 Task: Create a calendar event titled 'Personal project or hubby' on Tuesday, 16 May, from 3:00 PM to 4:00 PM, and add Google Meet conferencing. Then, create a new calendar.
Action: Mouse moved to (68, 96)
Screenshot: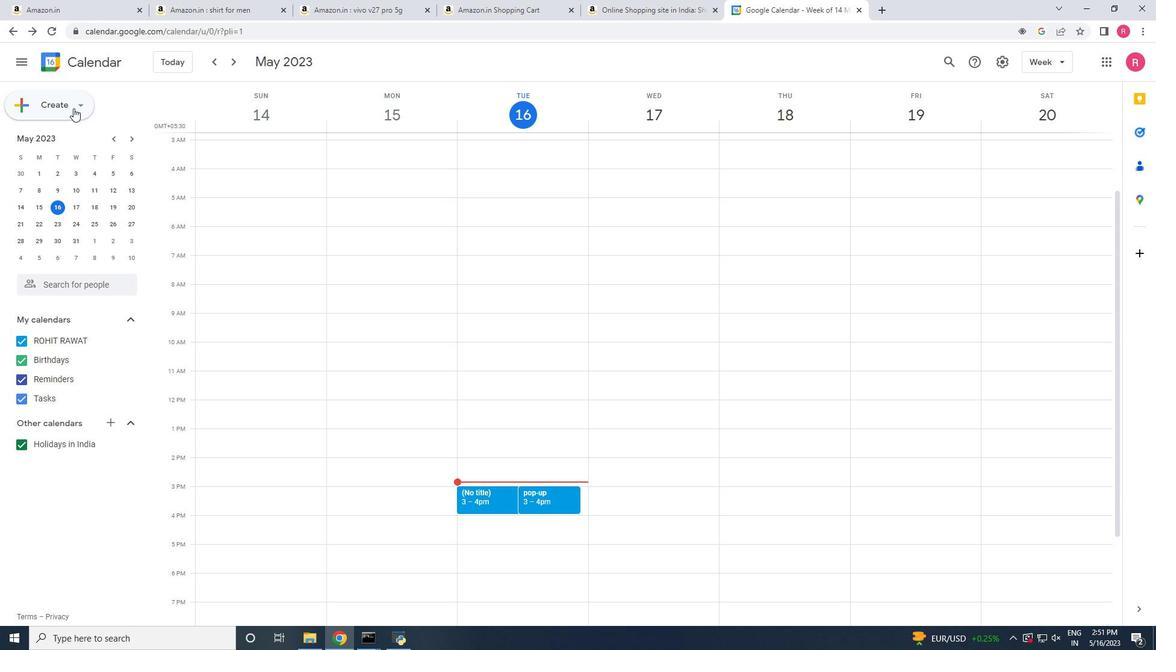 
Action: Mouse pressed left at (68, 96)
Screenshot: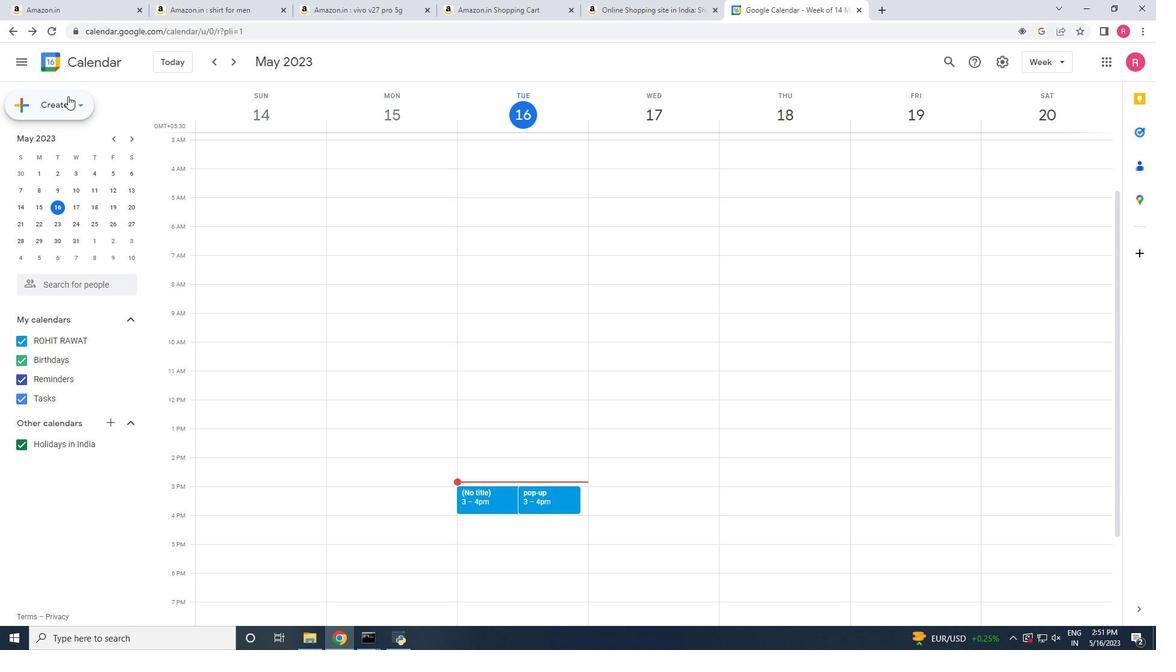
Action: Mouse moved to (80, 137)
Screenshot: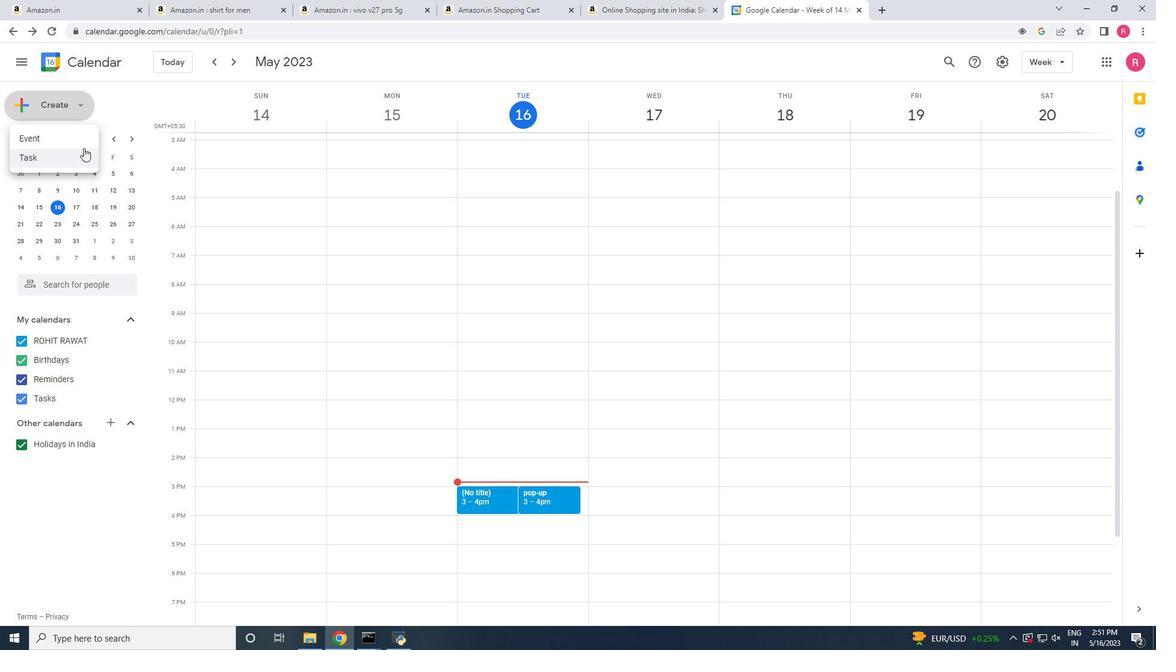 
Action: Mouse pressed left at (80, 137)
Screenshot: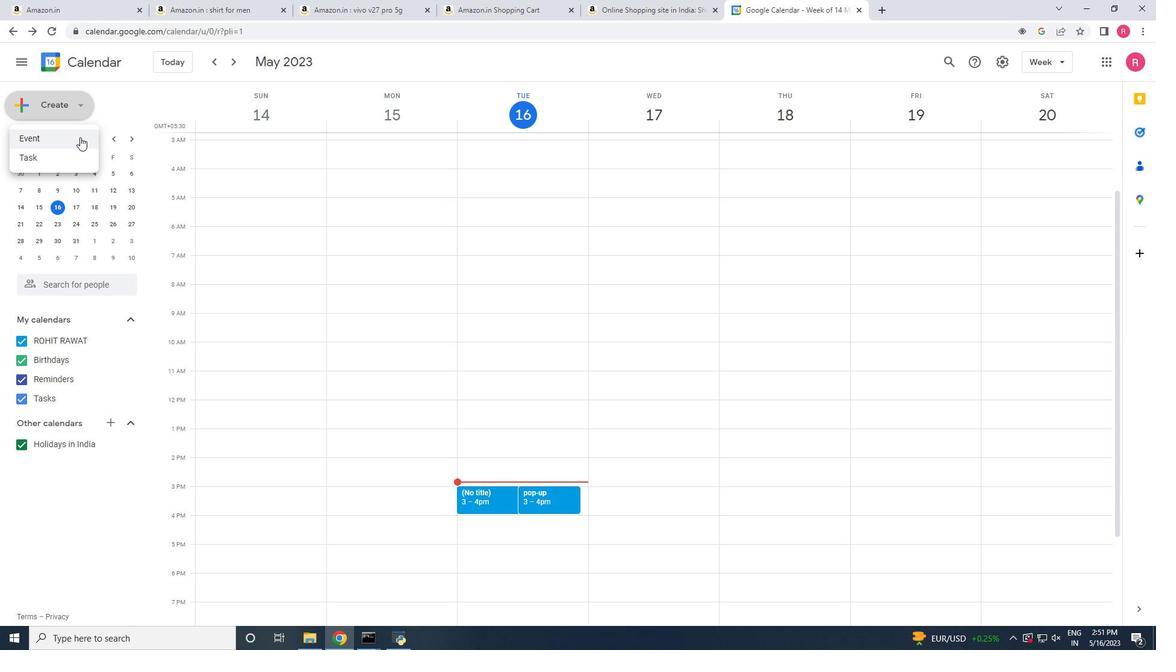 
Action: Mouse moved to (121, 423)
Screenshot: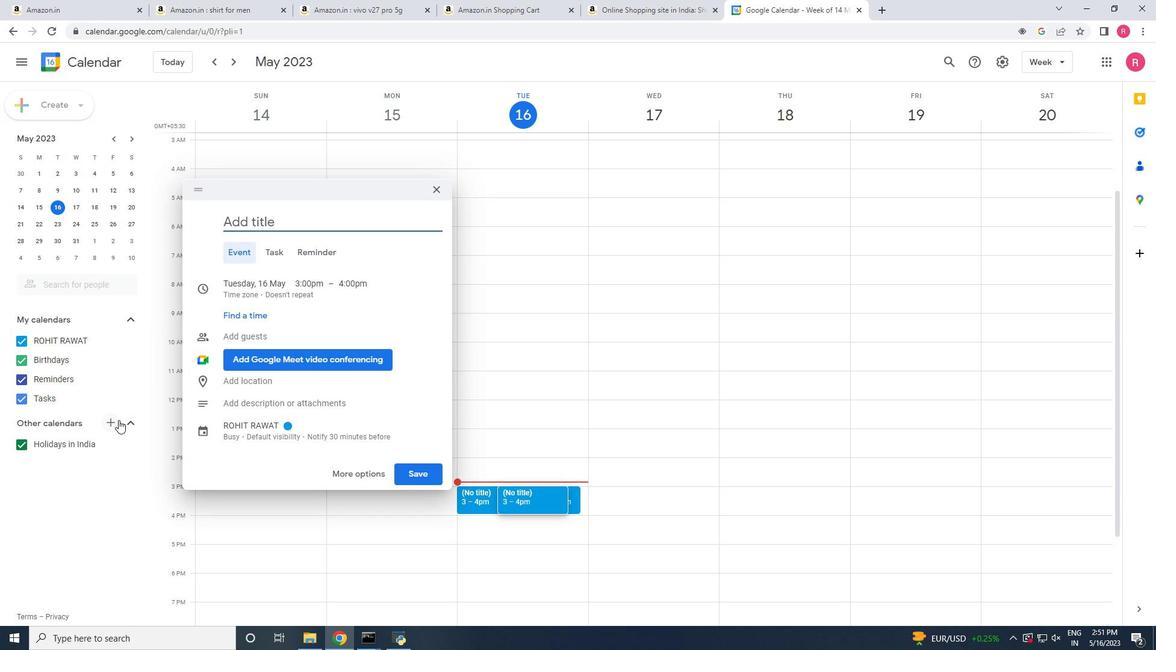 
Action: Mouse pressed left at (121, 423)
Screenshot: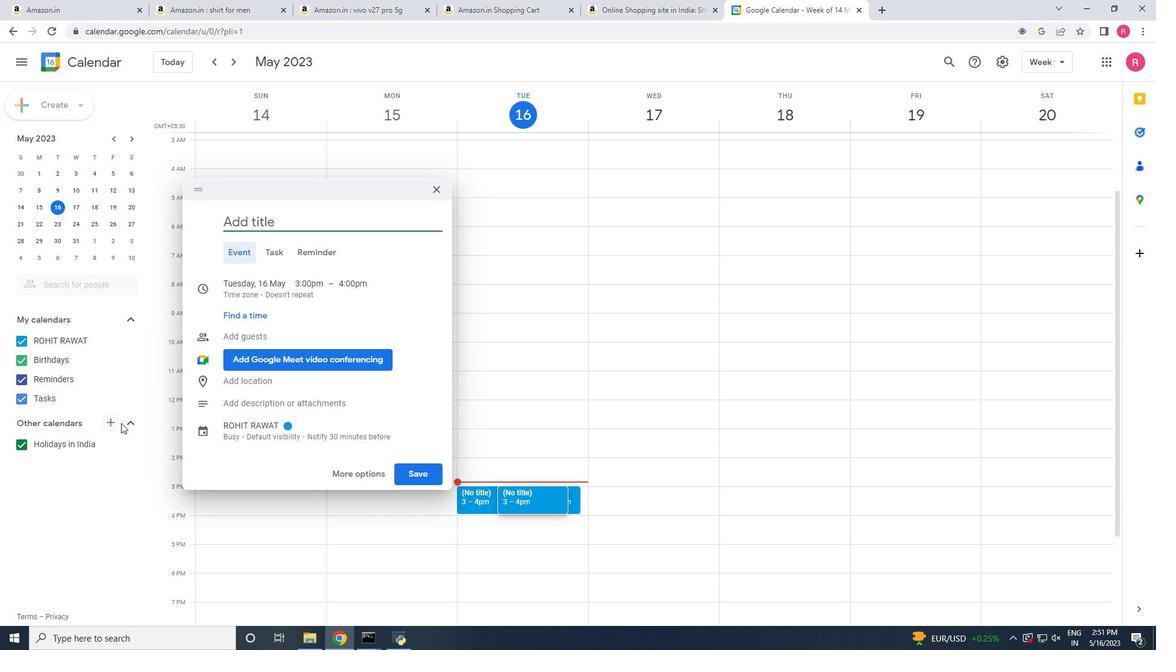 
Action: Mouse moved to (130, 419)
Screenshot: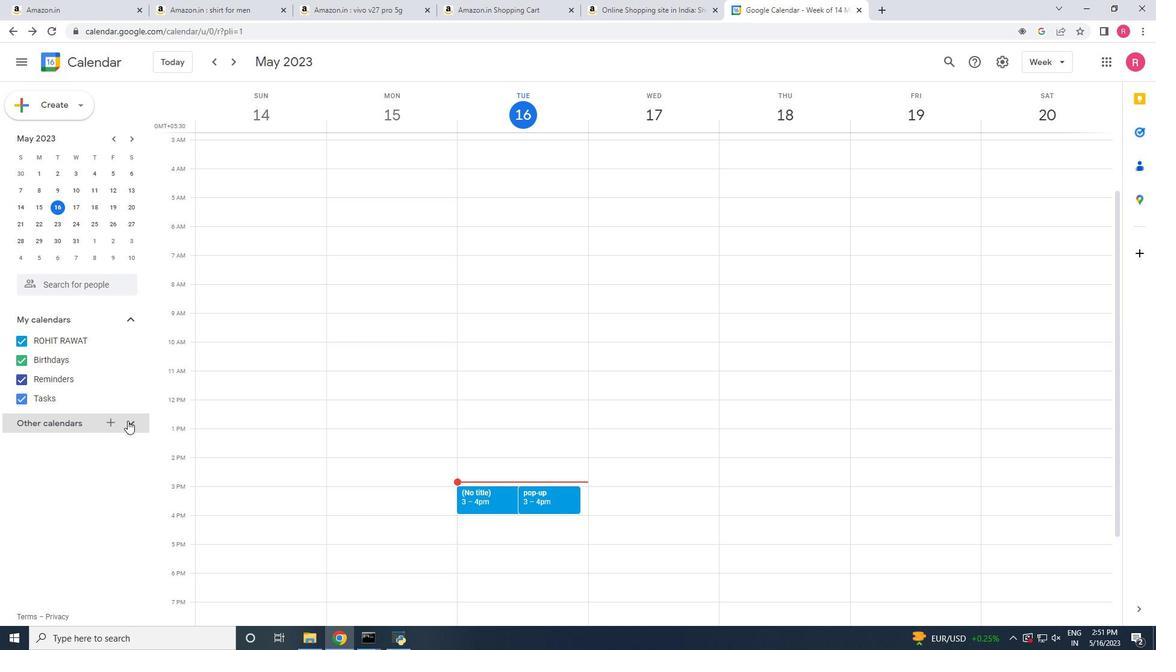 
Action: Mouse pressed left at (130, 419)
Screenshot: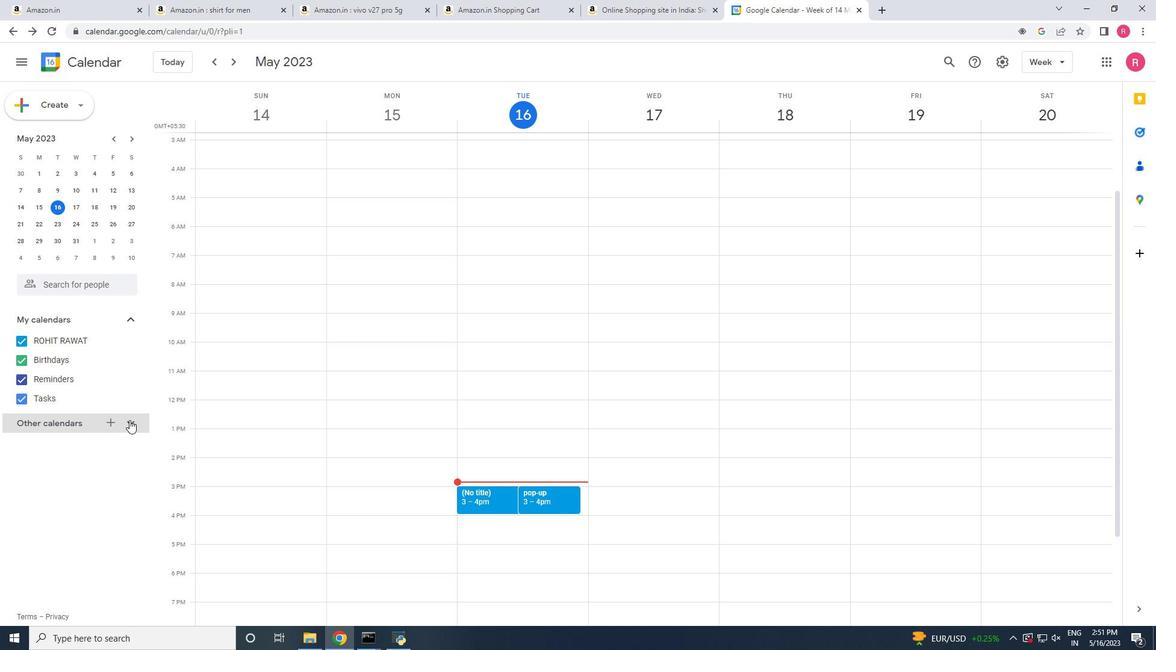 
Action: Mouse moved to (133, 428)
Screenshot: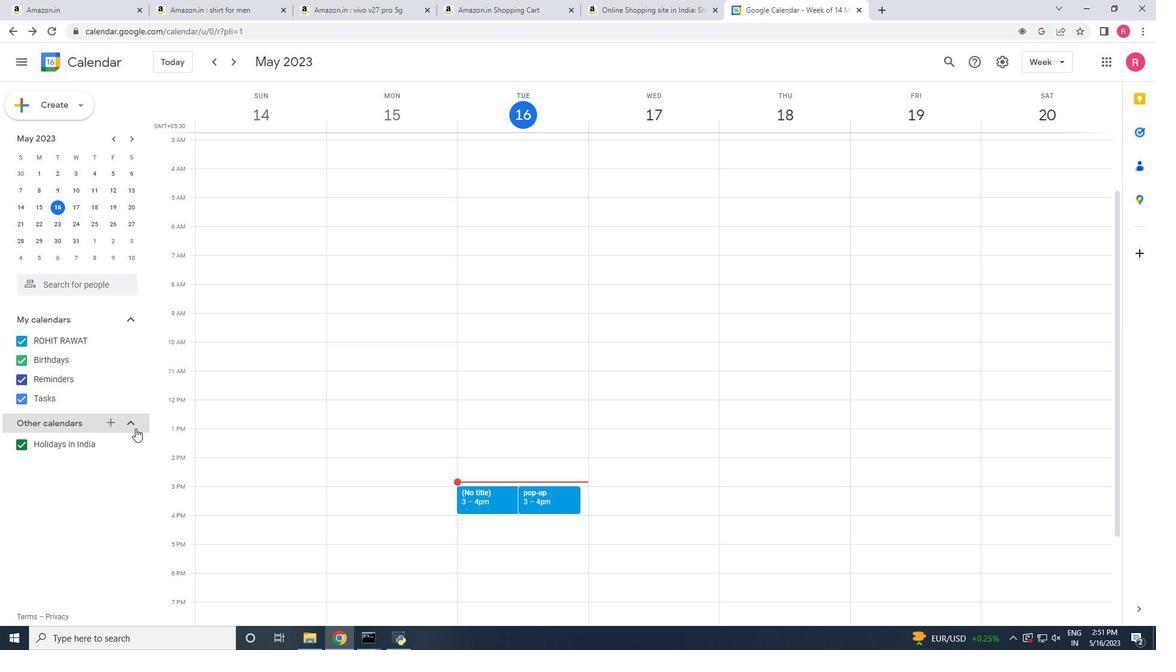 
Action: Mouse pressed left at (133, 428)
Screenshot: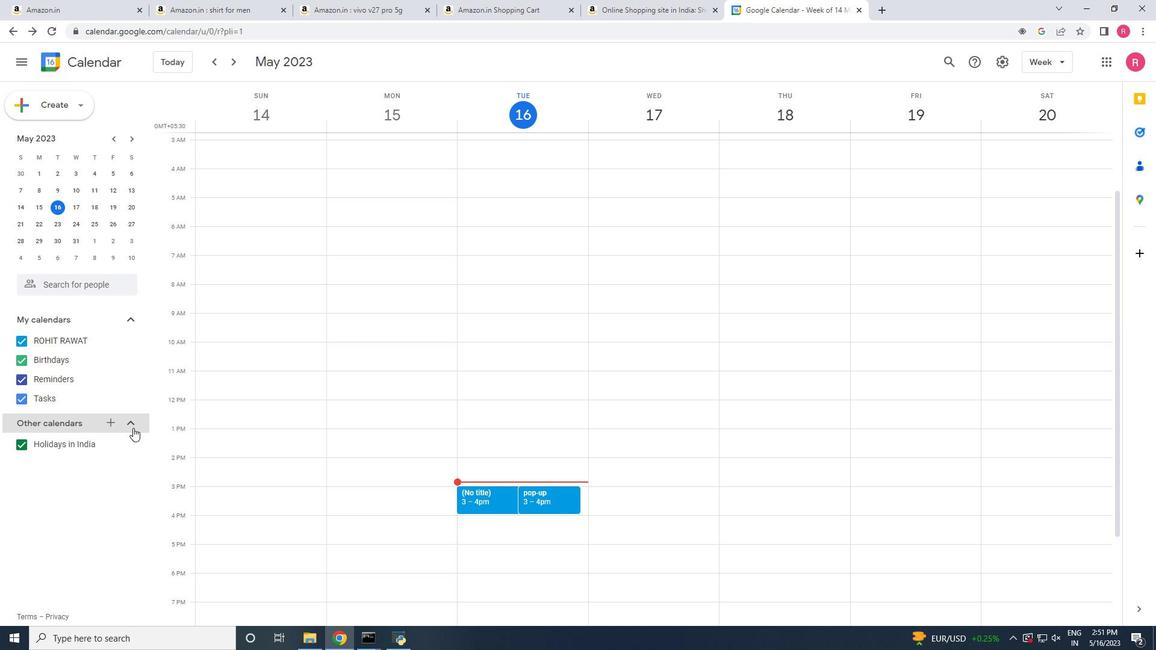 
Action: Mouse moved to (103, 421)
Screenshot: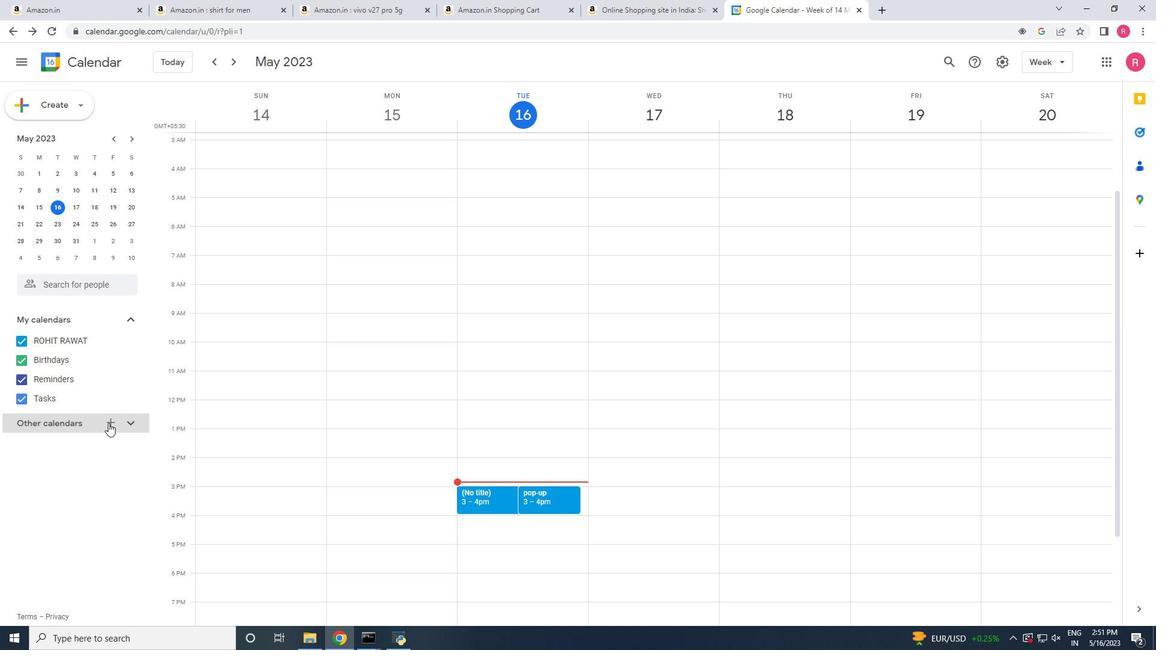 
Action: Mouse pressed left at (103, 421)
Screenshot: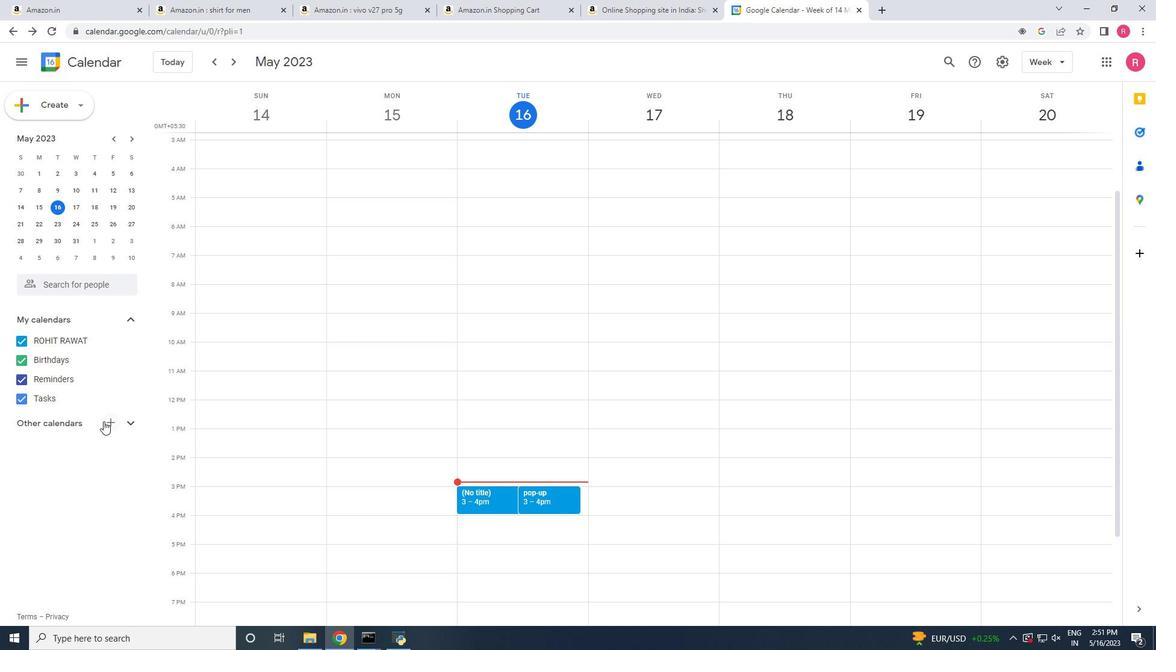 
Action: Mouse moved to (134, 450)
Screenshot: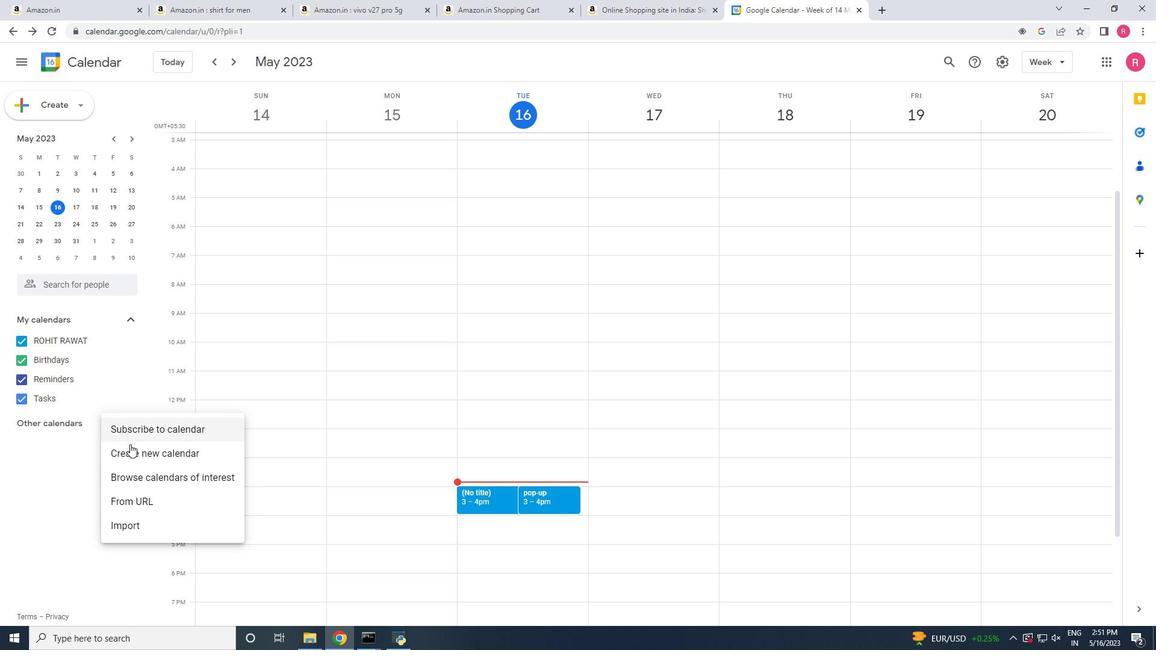 
Action: Mouse pressed left at (134, 450)
Screenshot: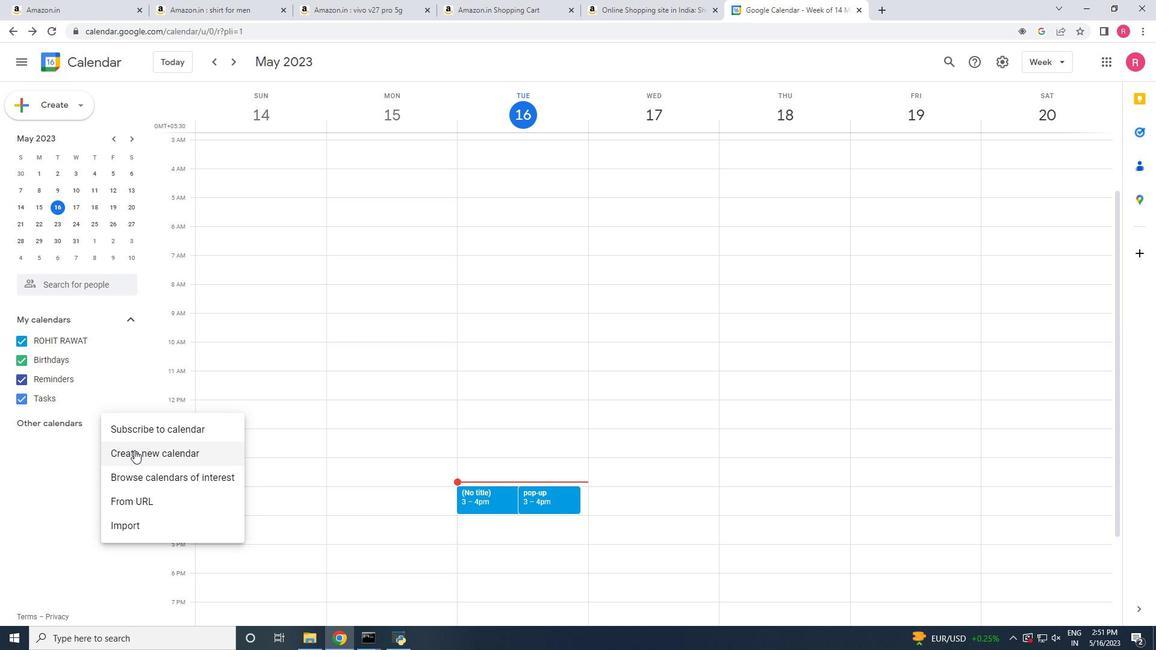 
Action: Mouse moved to (68, 64)
Screenshot: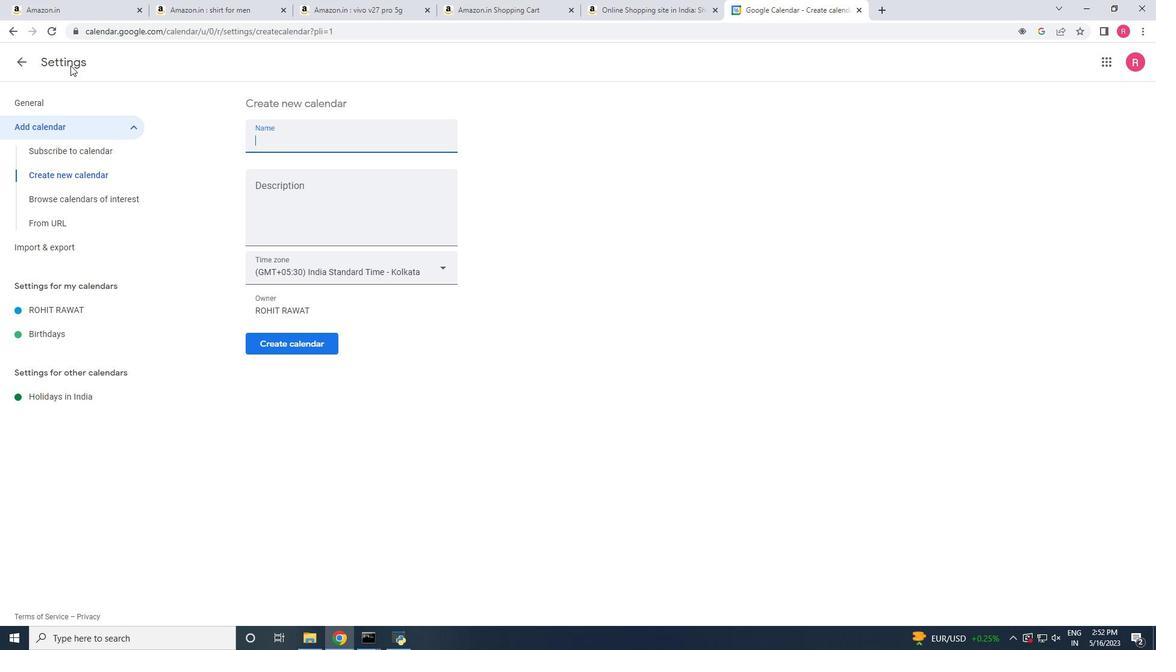 
Action: Mouse pressed left at (68, 64)
Screenshot: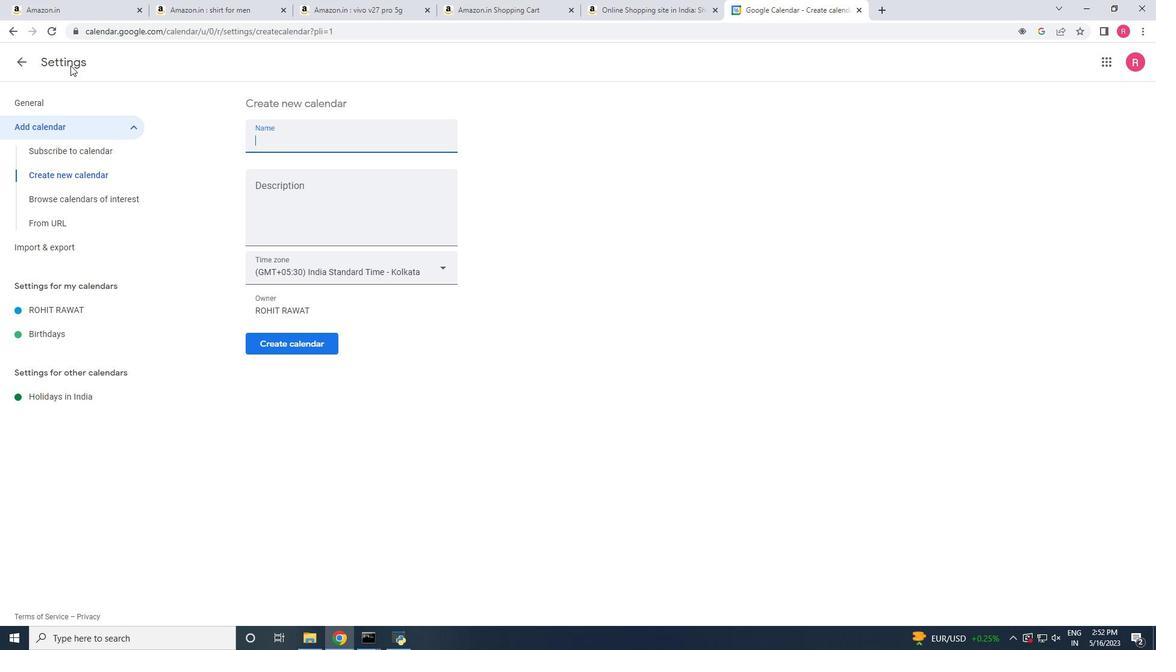 
Action: Mouse moved to (26, 64)
Screenshot: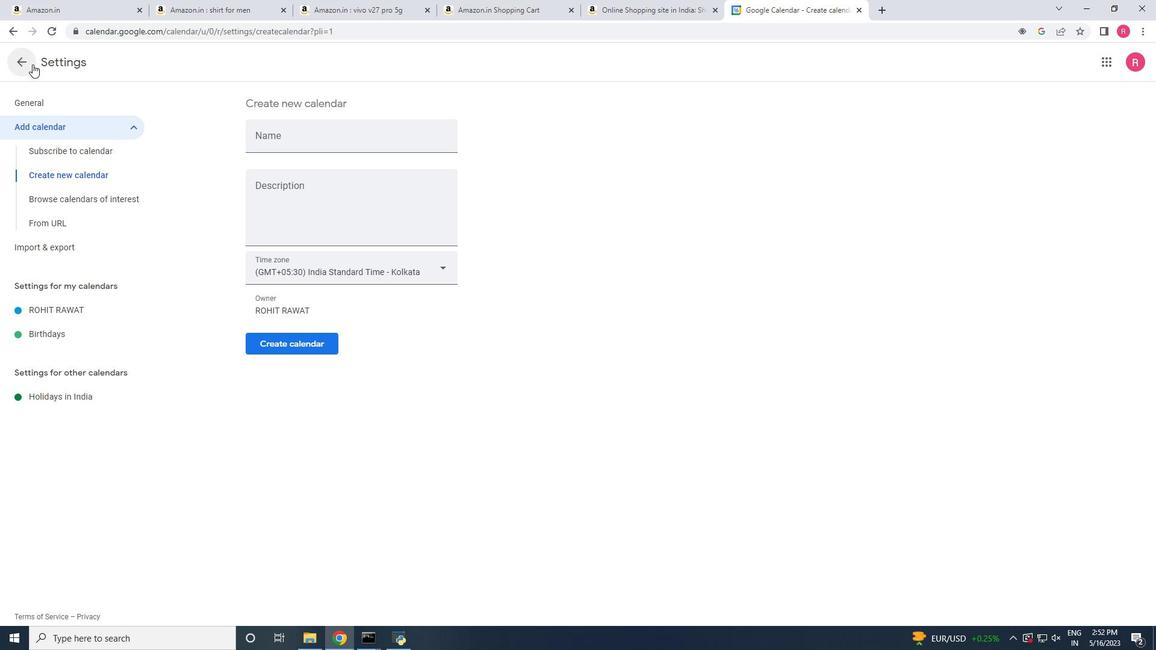 
Action: Mouse pressed left at (26, 64)
Screenshot: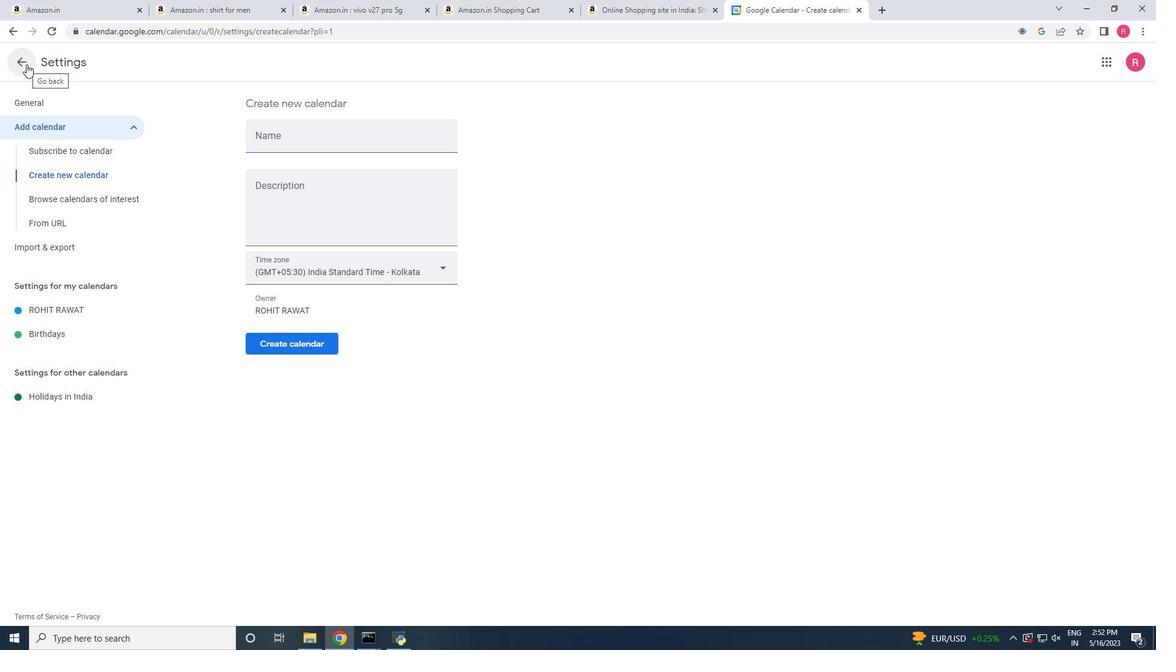 
Action: Mouse moved to (52, 104)
Screenshot: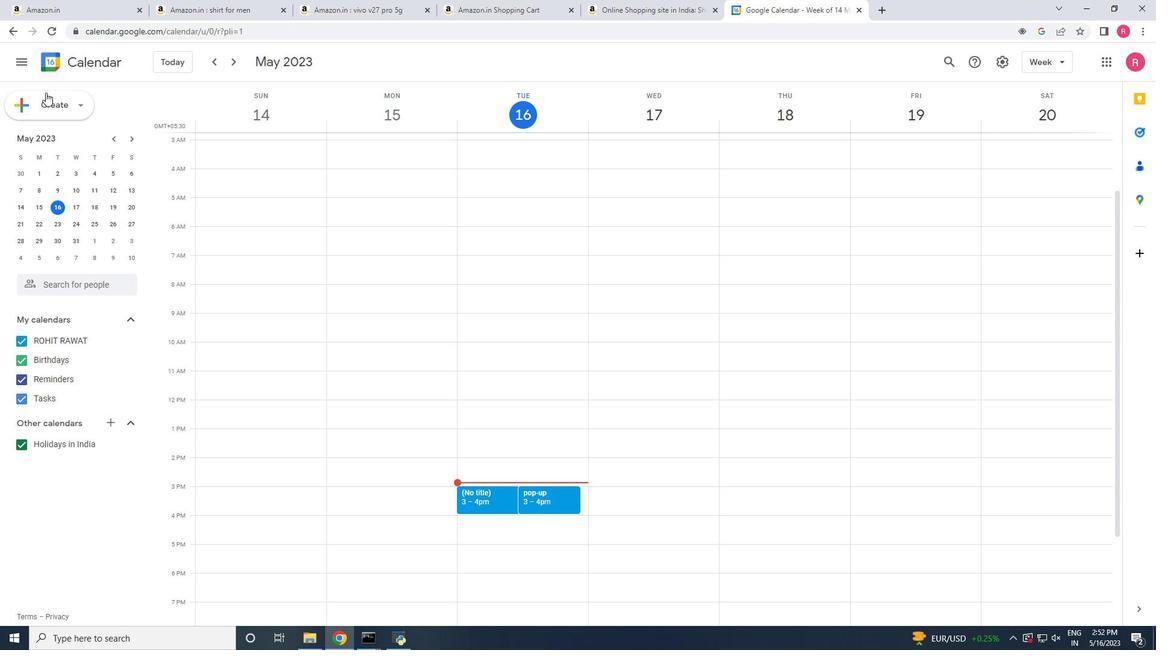
Action: Mouse pressed left at (52, 104)
Screenshot: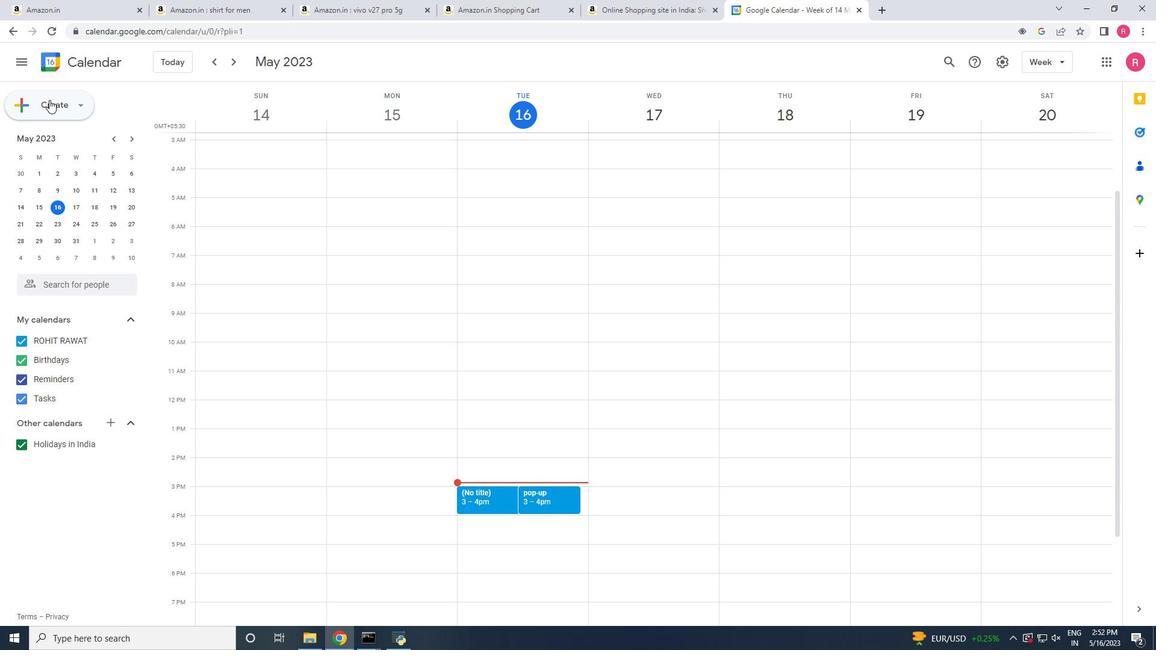 
Action: Mouse moved to (67, 143)
Screenshot: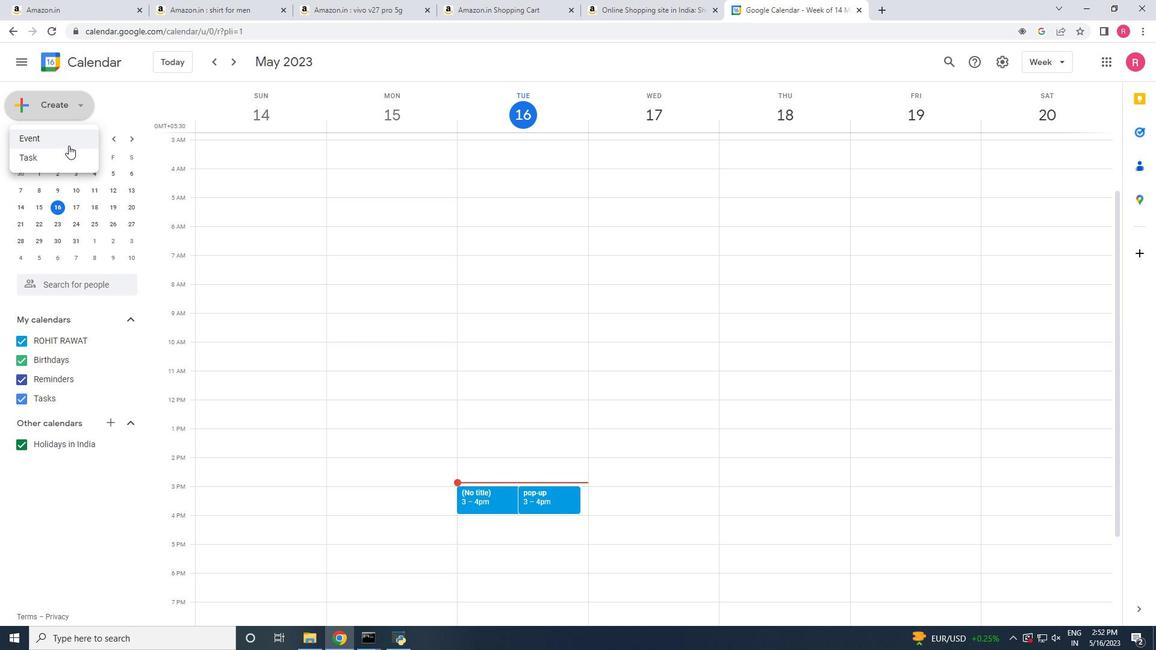 
Action: Mouse pressed left at (67, 143)
Screenshot: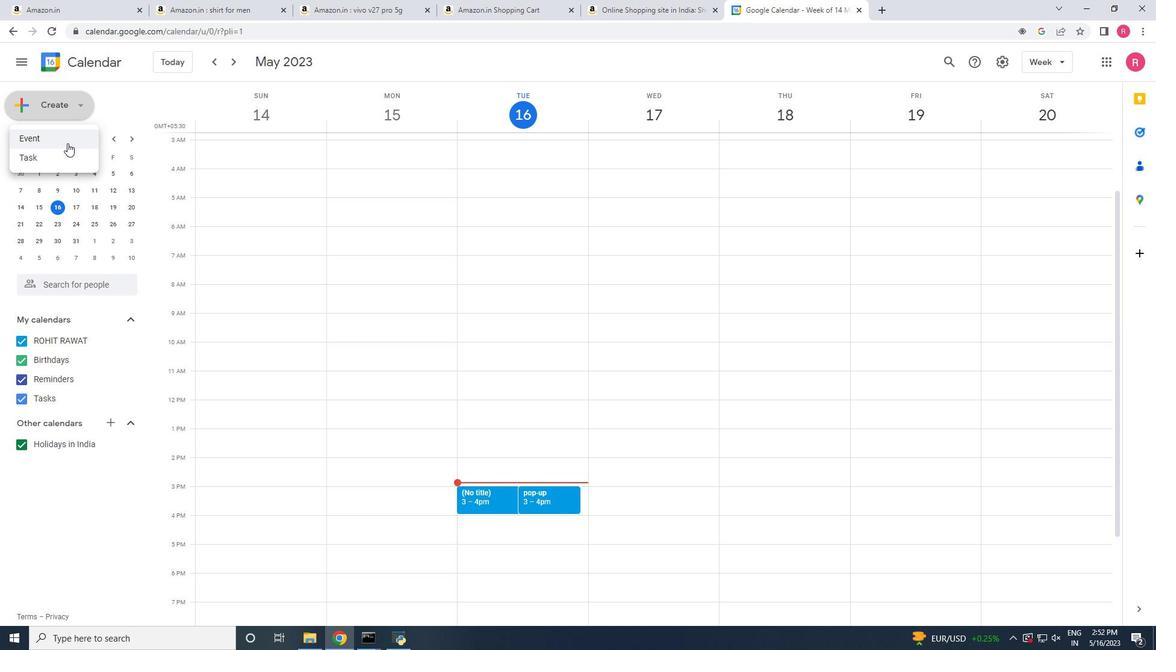 
Action: Mouse moved to (76, 148)
Screenshot: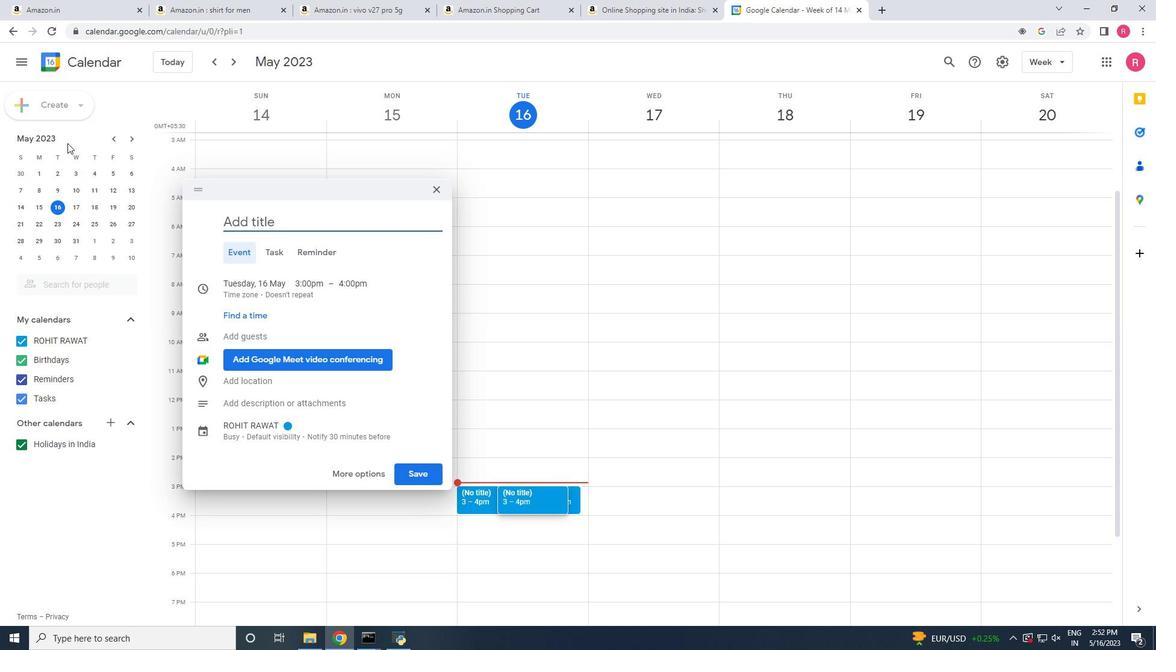 
Action: Key pressed <Key.shift_r>Personal<Key.space>project<Key.space>or<Key.space>hubby
Screenshot: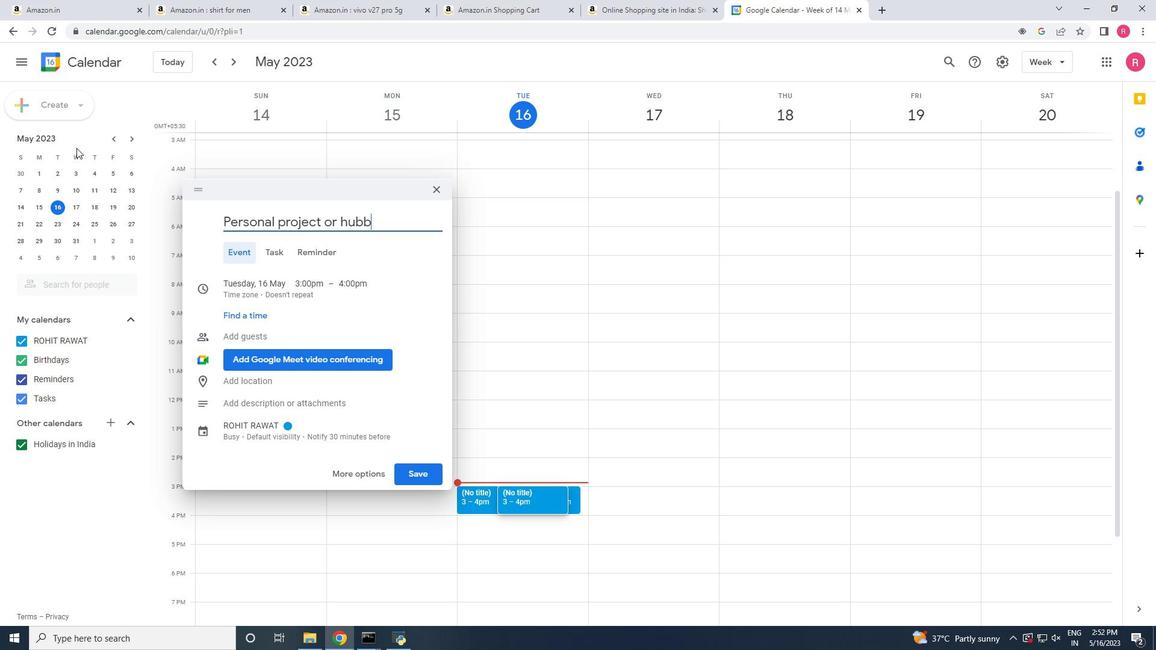 
Action: Mouse moved to (283, 317)
Screenshot: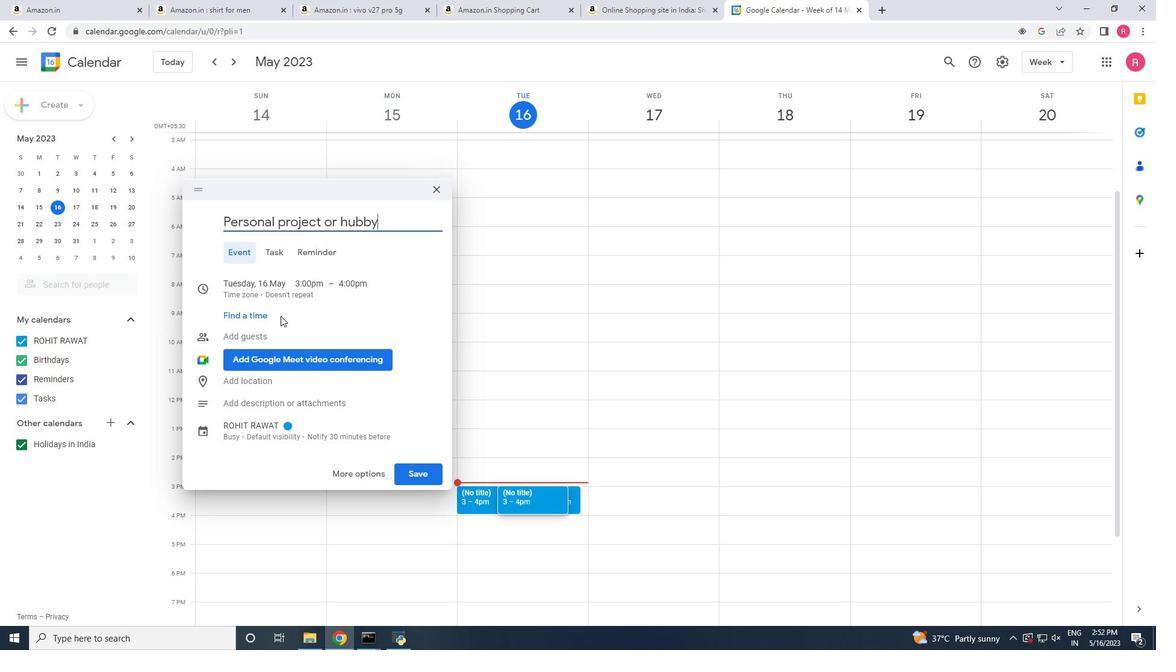 
Action: Mouse scrolled (283, 316) with delta (0, 0)
Screenshot: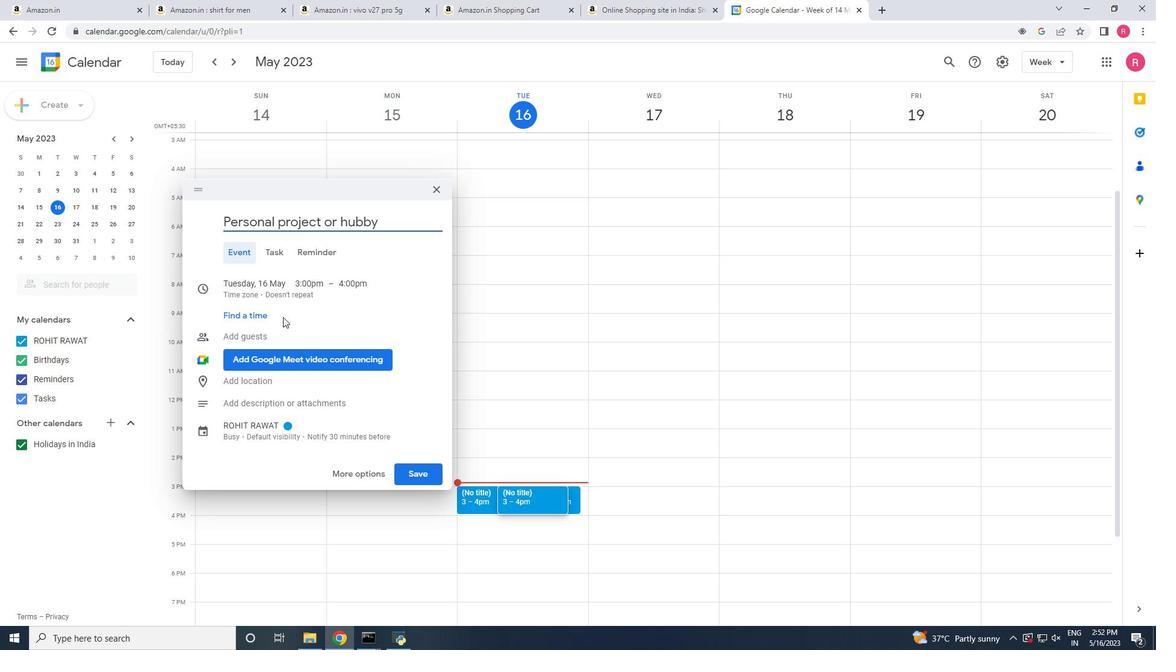 
Action: Mouse scrolled (283, 316) with delta (0, 0)
Screenshot: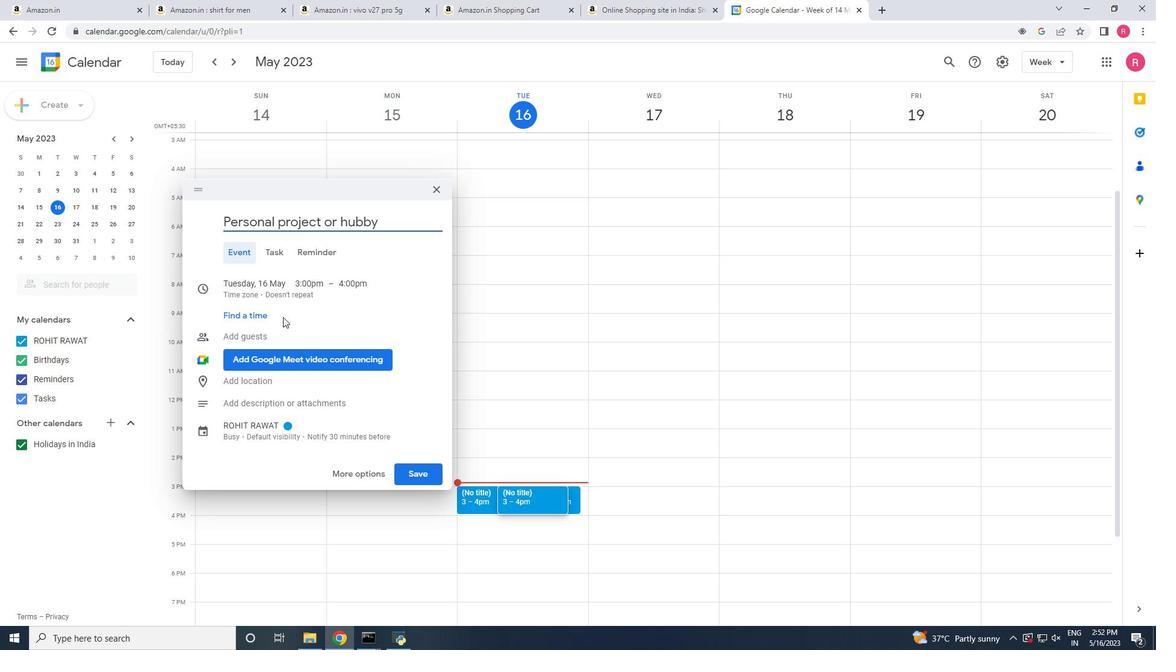
Action: Mouse moved to (286, 290)
Screenshot: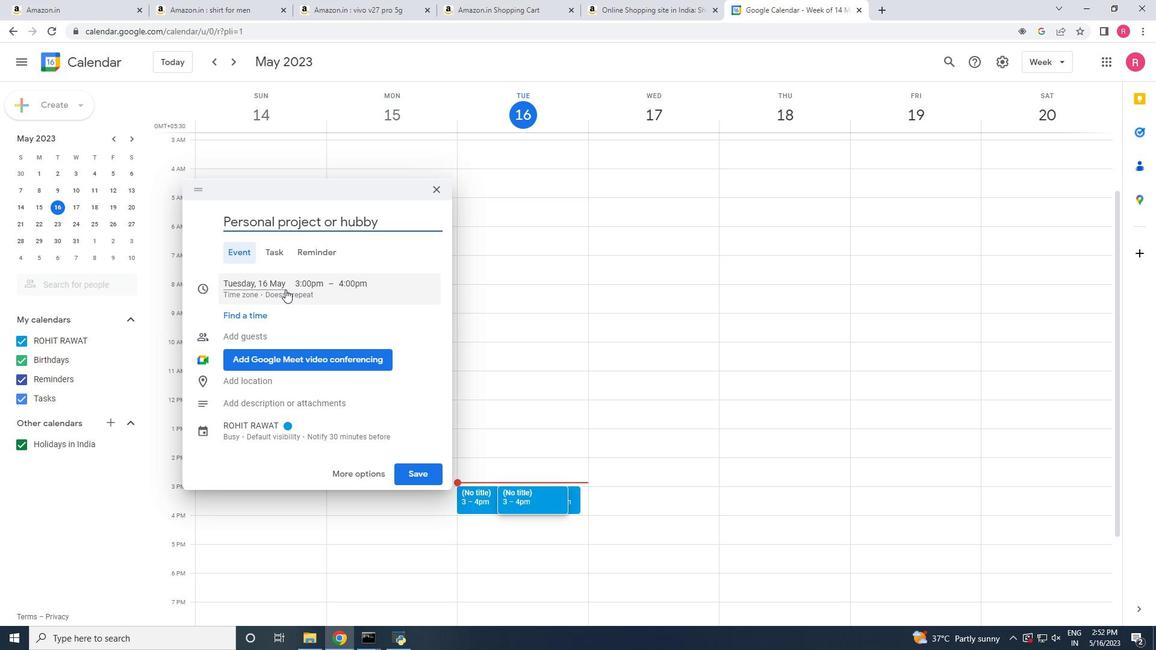 
Action: Mouse pressed left at (286, 290)
Screenshot: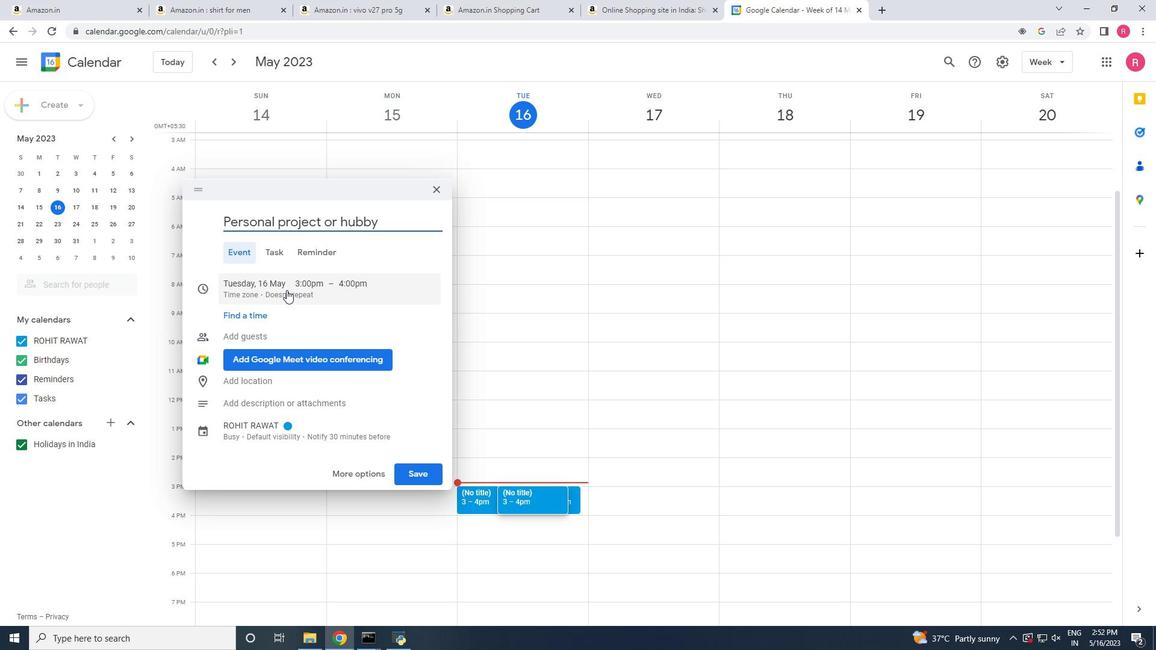
Action: Mouse moved to (271, 323)
Screenshot: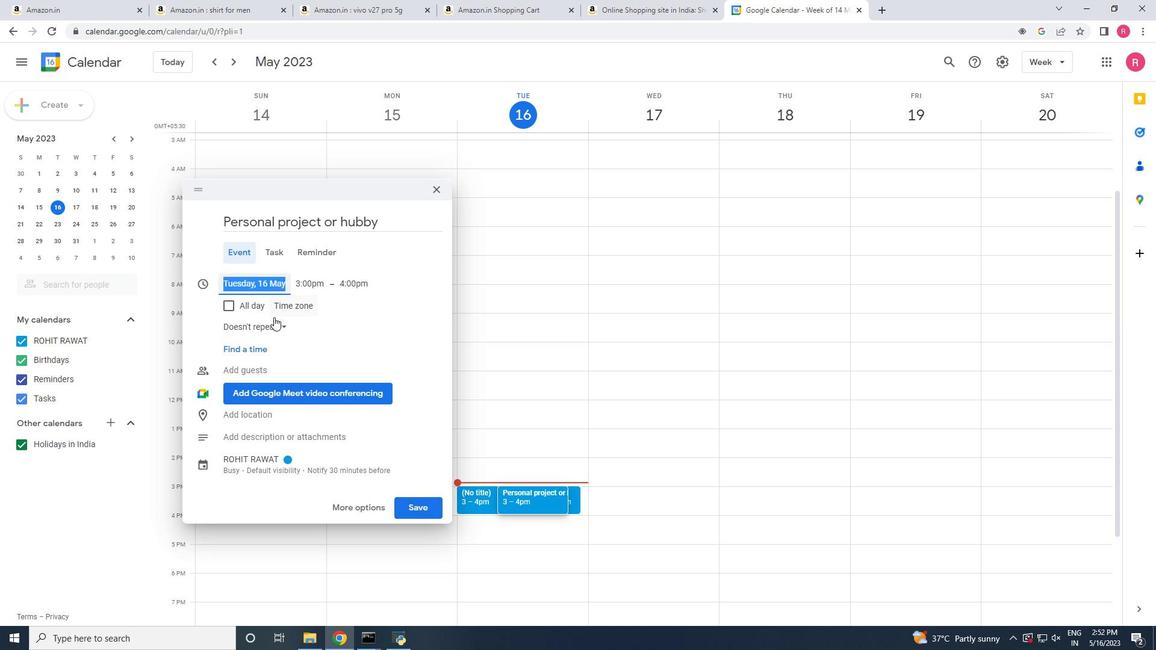 
Action: Mouse pressed left at (271, 323)
Screenshot: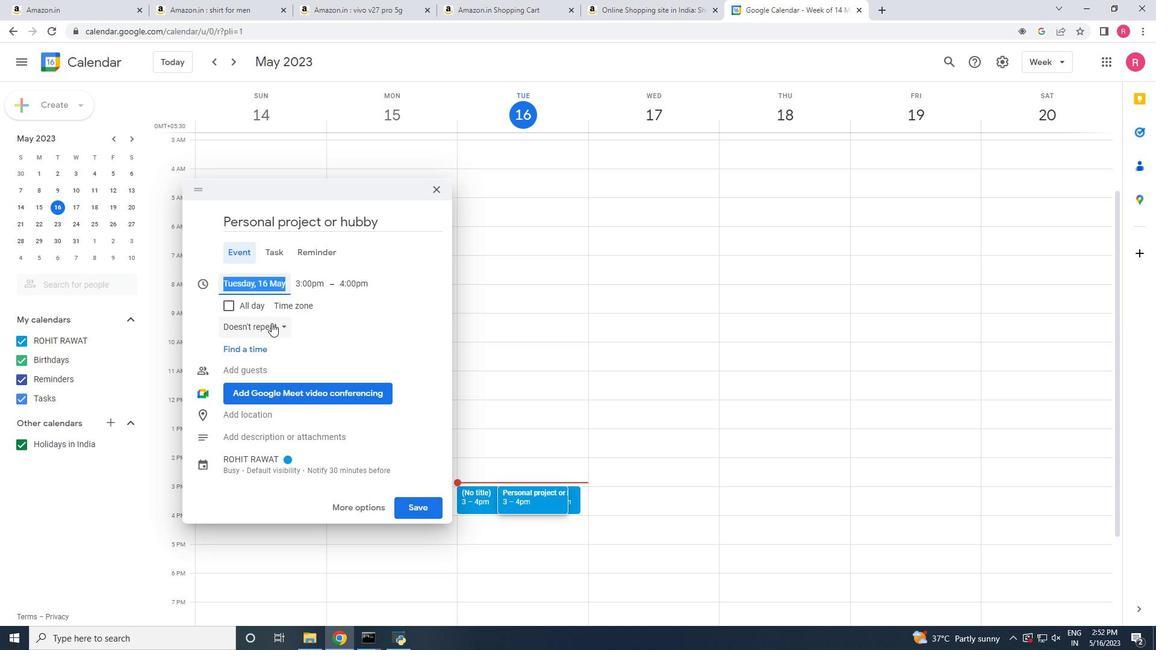 
Action: Mouse pressed left at (271, 323)
Screenshot: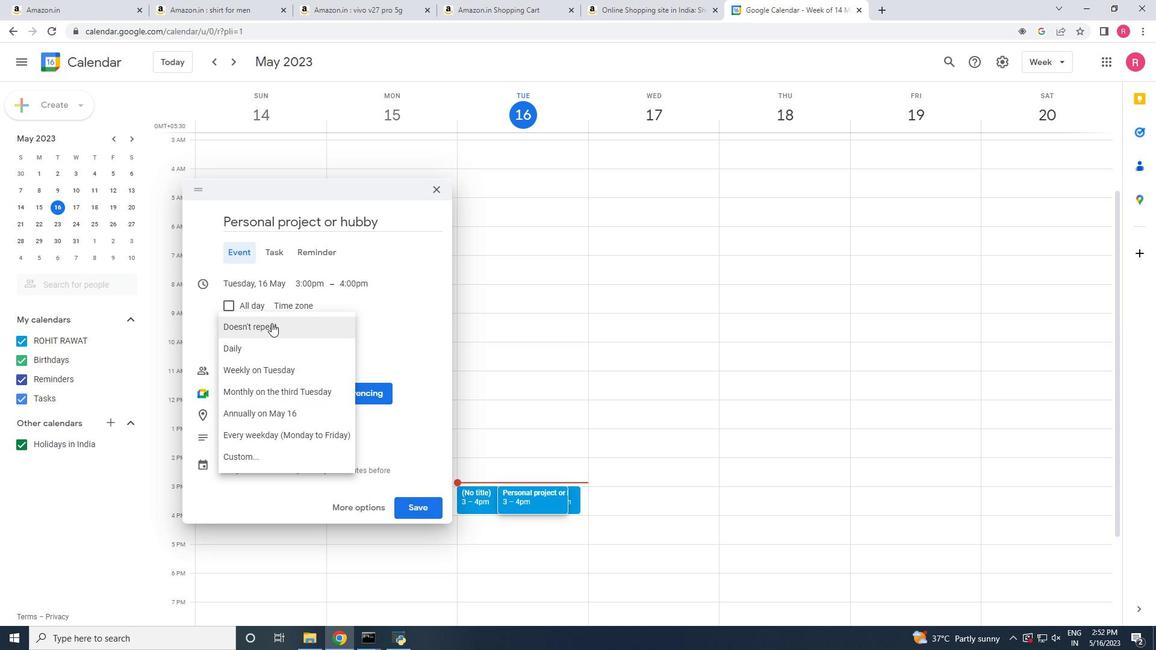 
Action: Mouse moved to (231, 306)
Screenshot: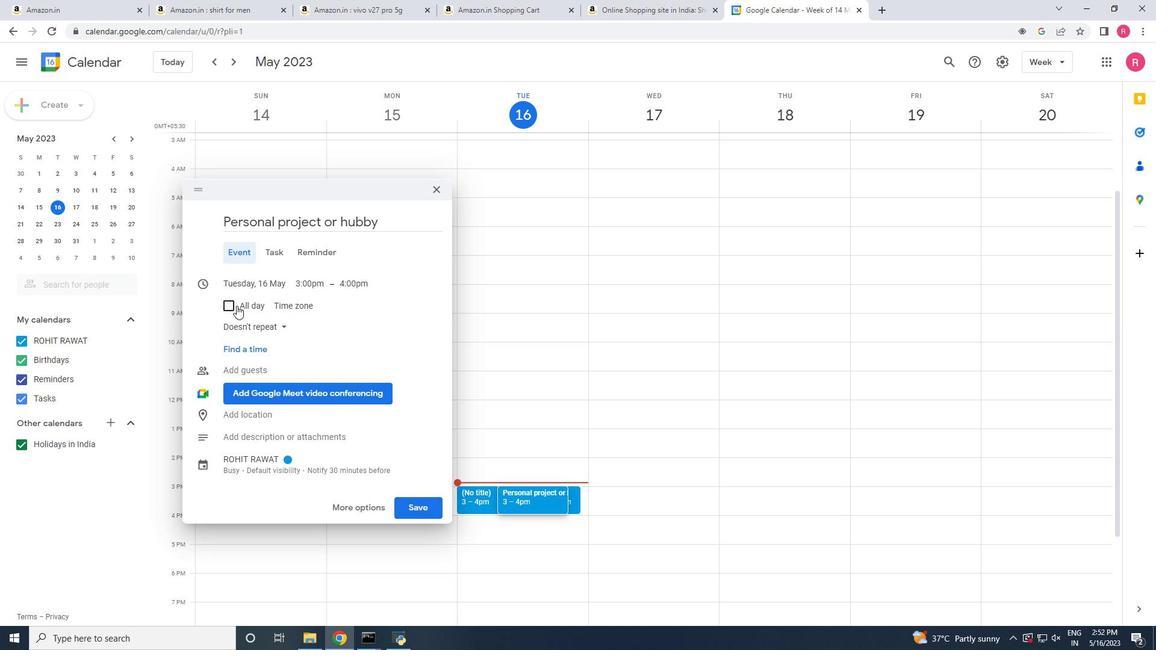 
Action: Mouse pressed left at (231, 306)
Screenshot: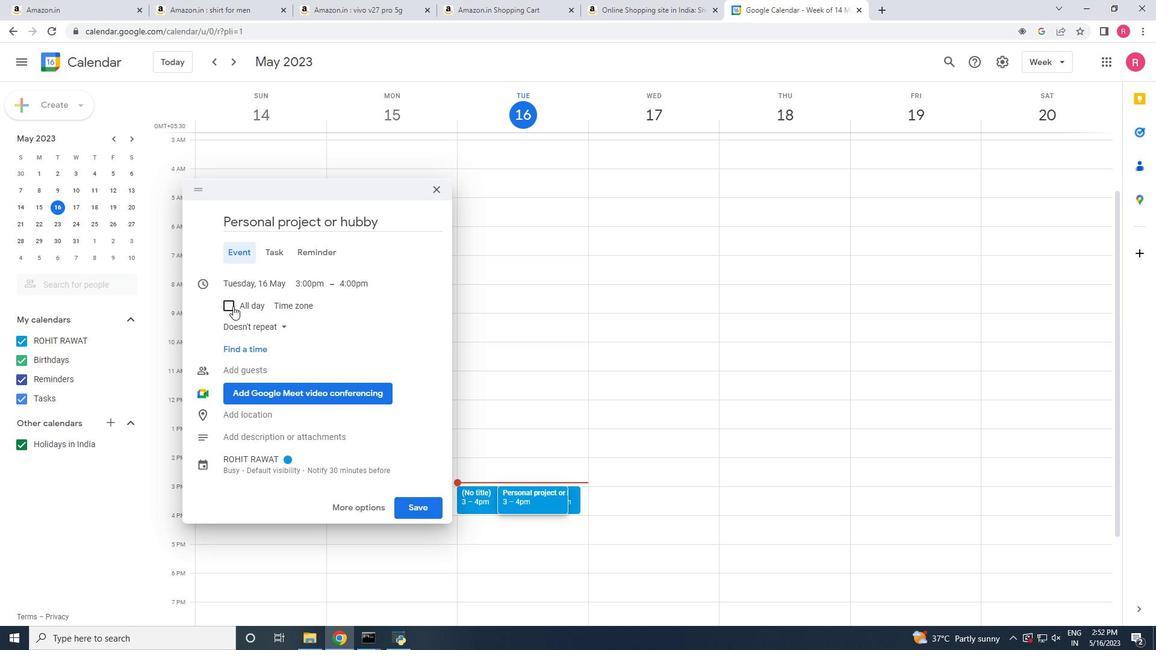 
Action: Mouse moved to (343, 458)
Screenshot: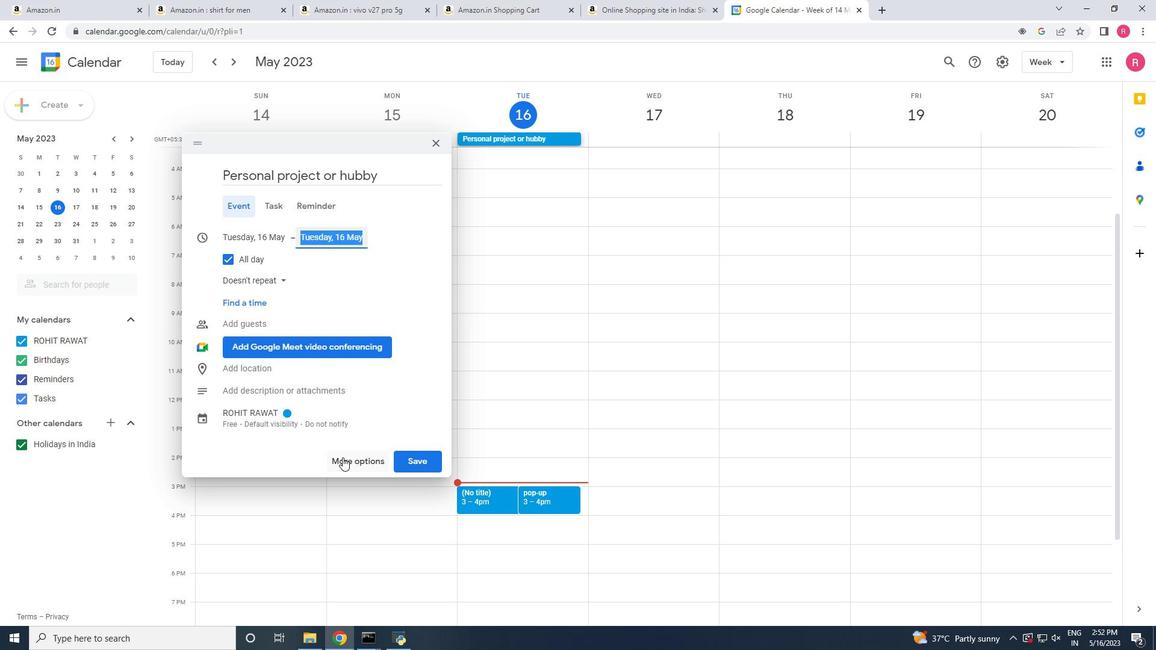 
Action: Mouse pressed left at (343, 458)
Screenshot: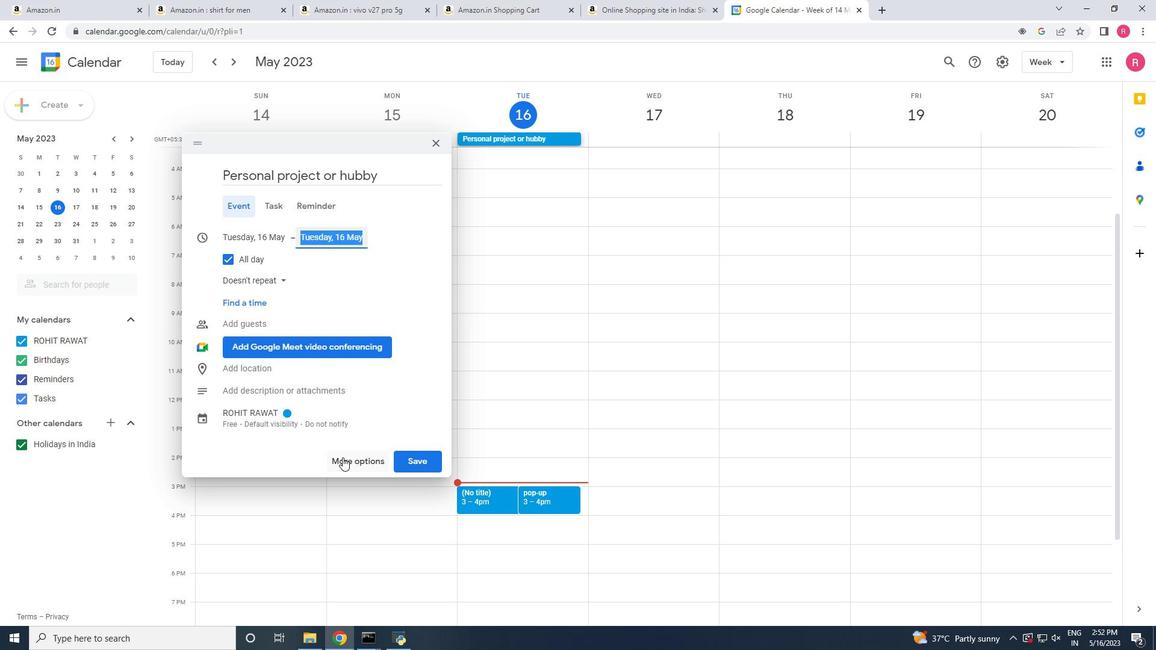 
Action: Mouse moved to (186, 299)
Screenshot: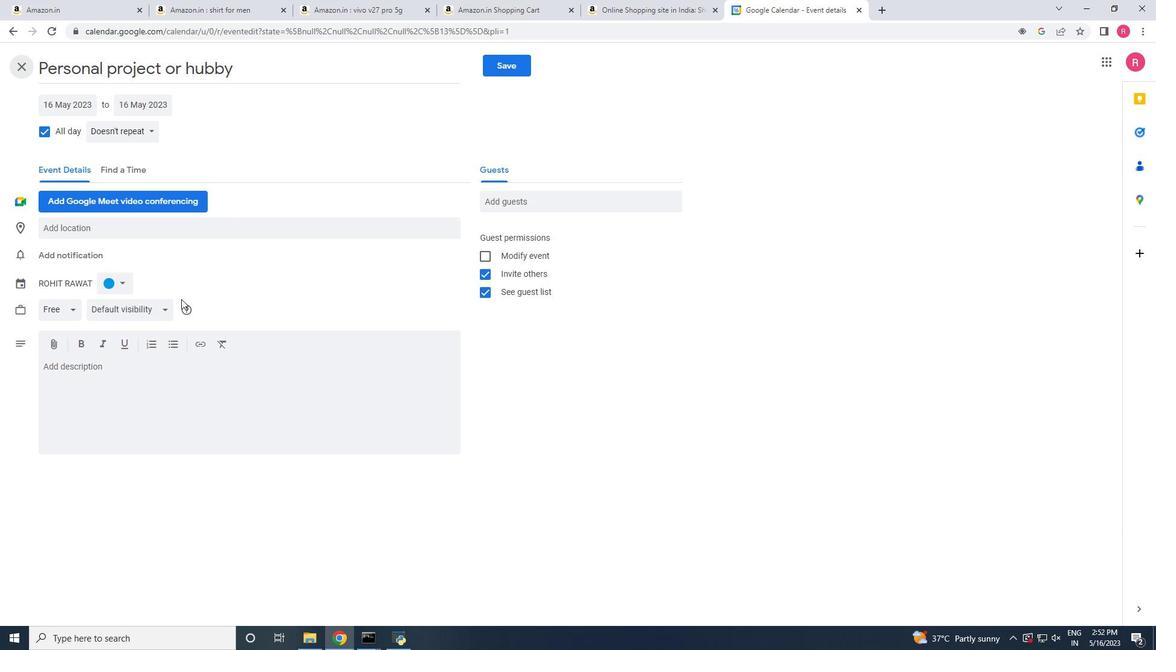 
Action: Mouse scrolled (186, 299) with delta (0, 0)
Screenshot: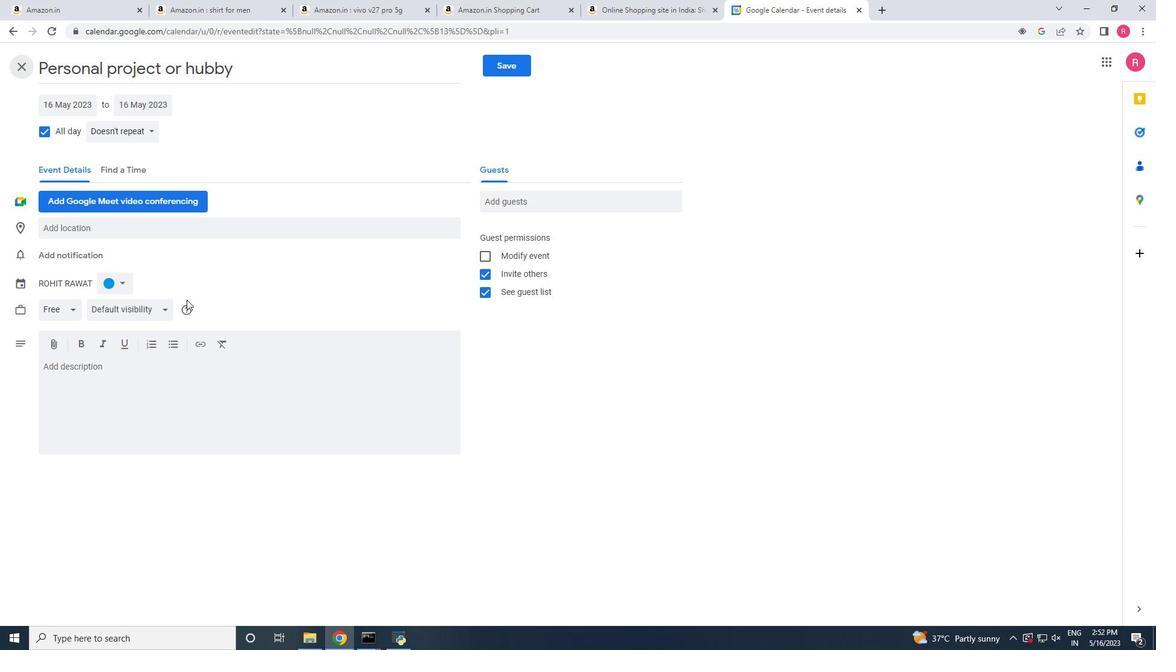 
Action: Mouse moved to (111, 169)
Screenshot: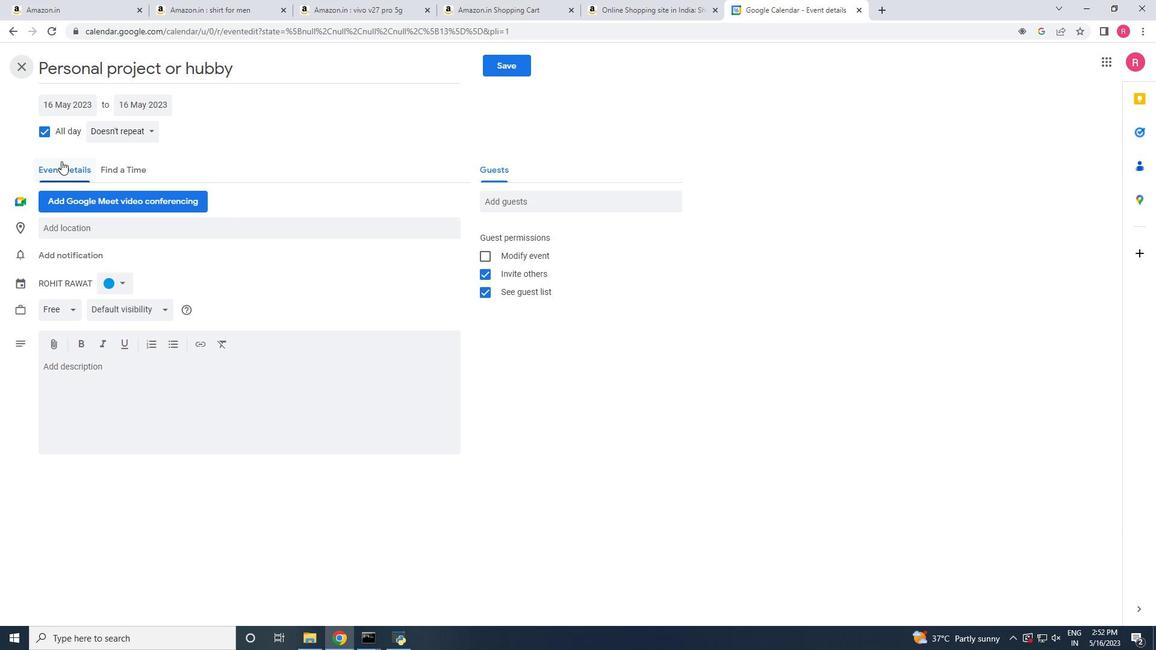 
Action: Mouse pressed left at (111, 169)
Screenshot: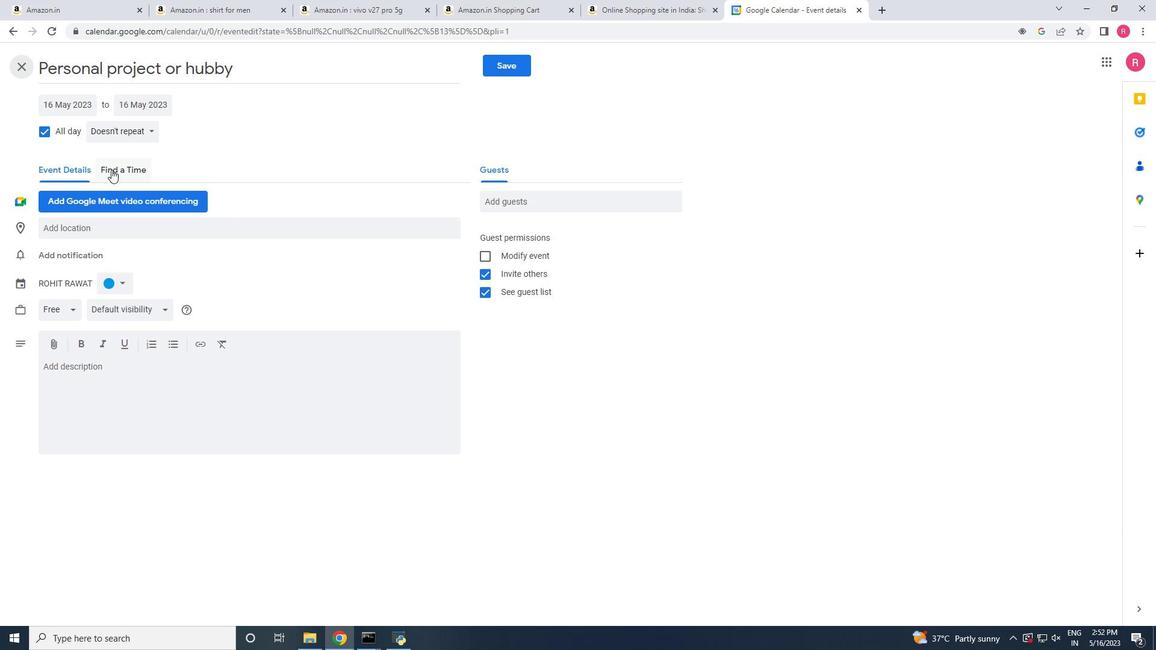 
Action: Mouse moved to (65, 171)
Screenshot: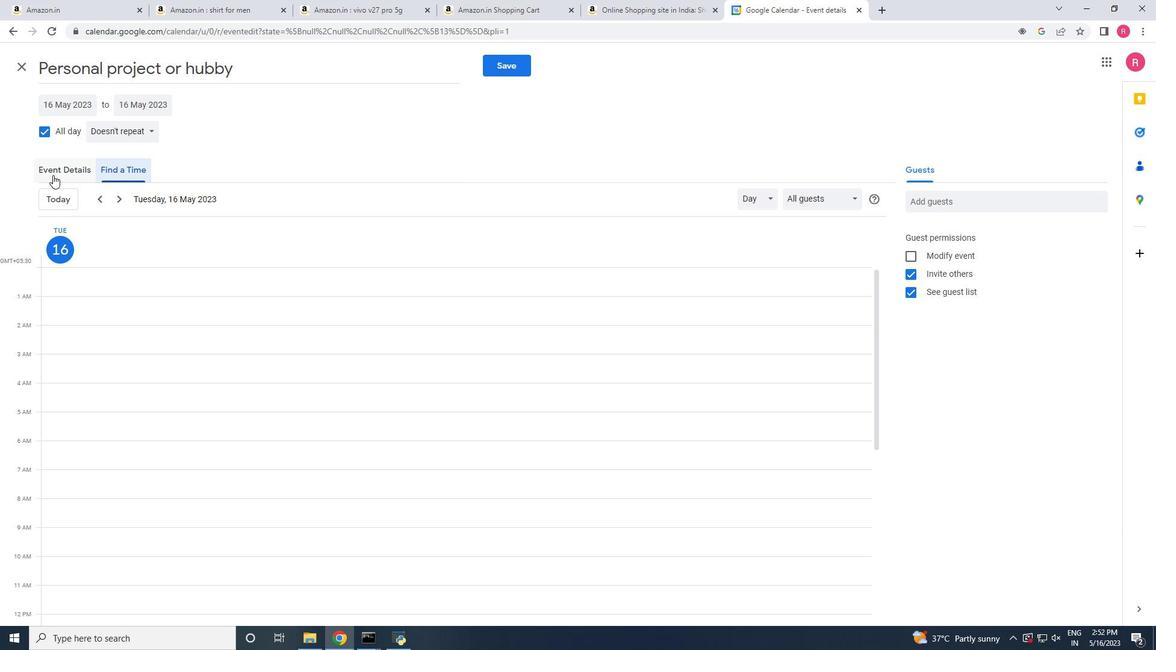 
Action: Mouse pressed left at (65, 171)
Screenshot: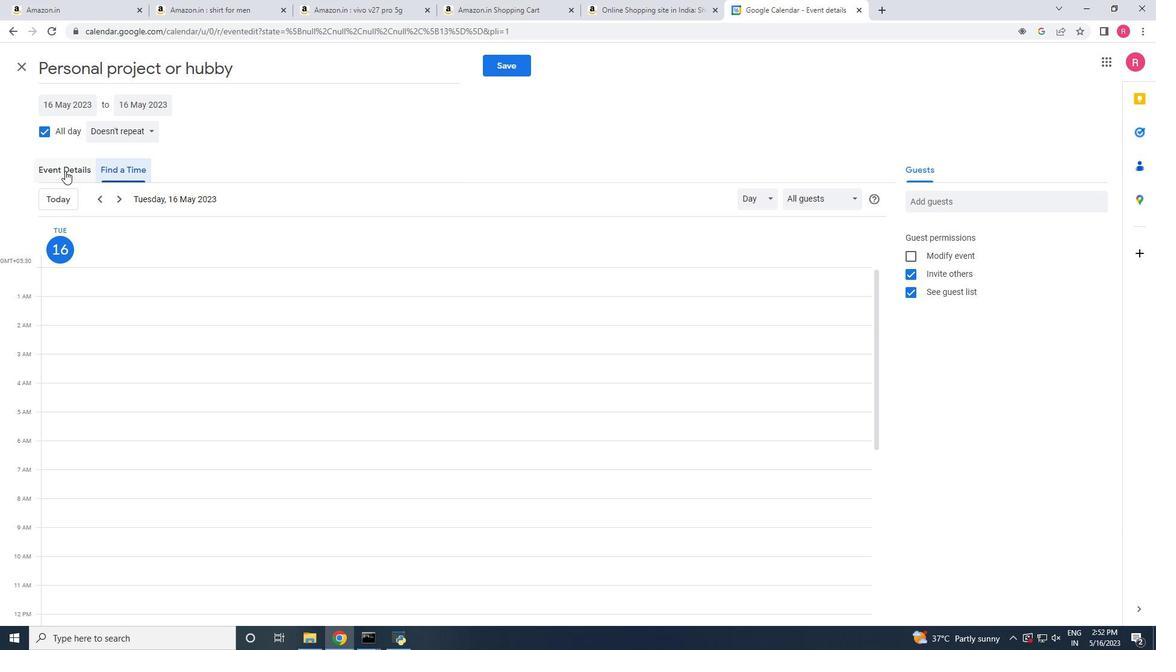 
Action: Mouse moved to (315, 298)
Screenshot: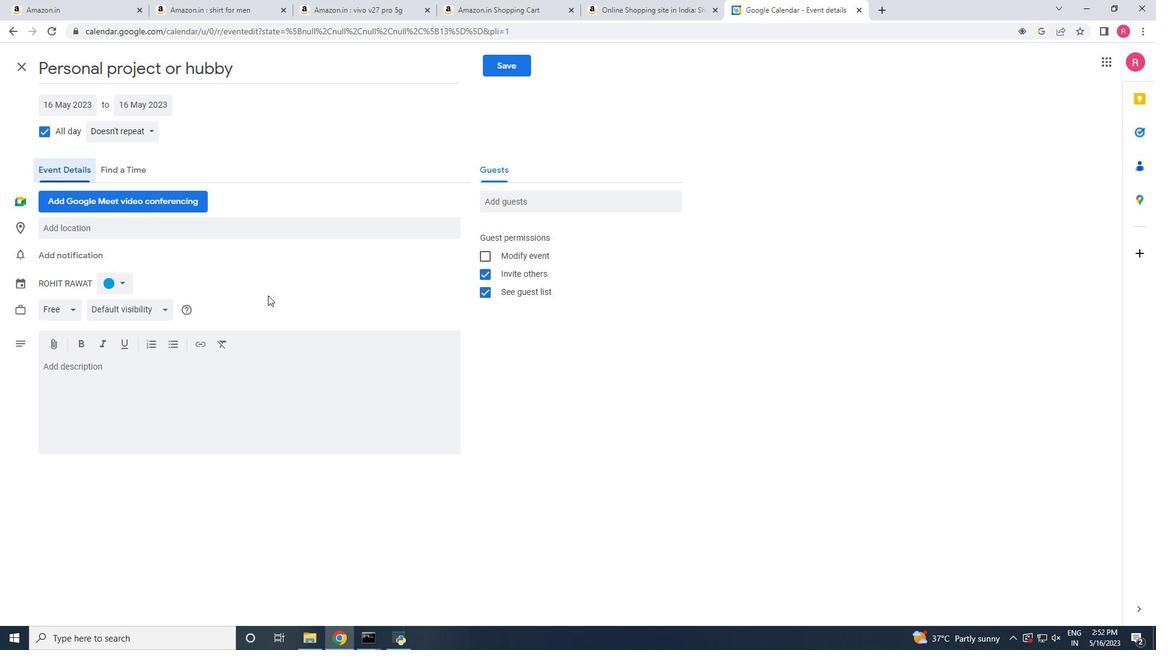 
Action: Mouse scrolled (315, 298) with delta (0, 0)
Screenshot: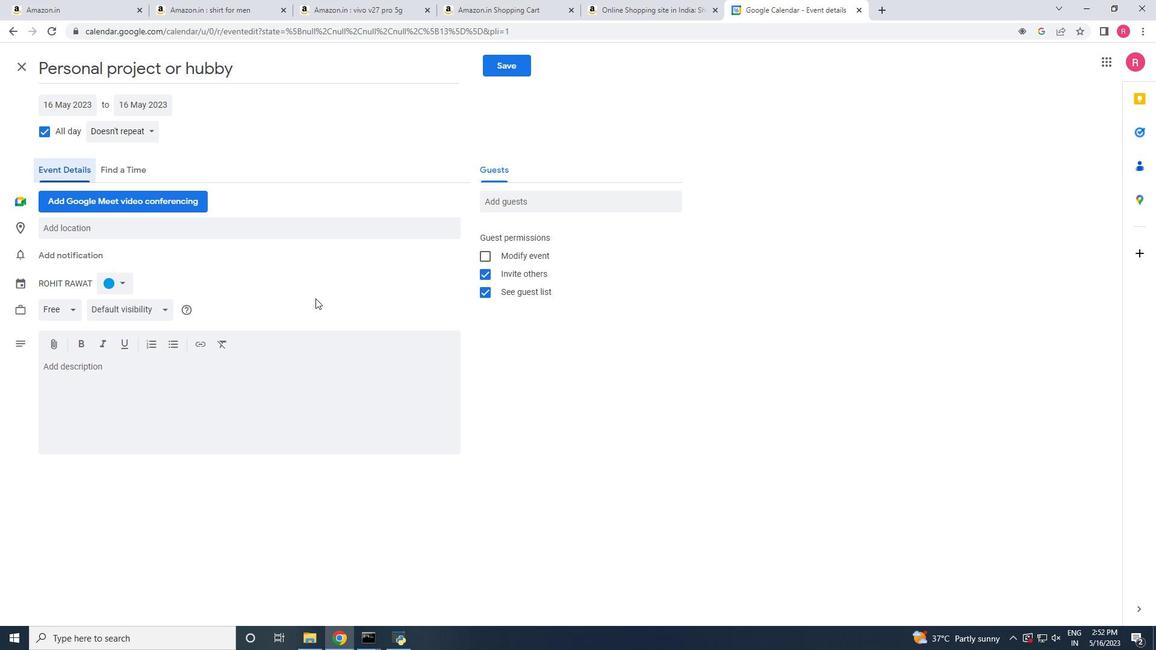 
Action: Mouse scrolled (315, 298) with delta (0, 0)
Screenshot: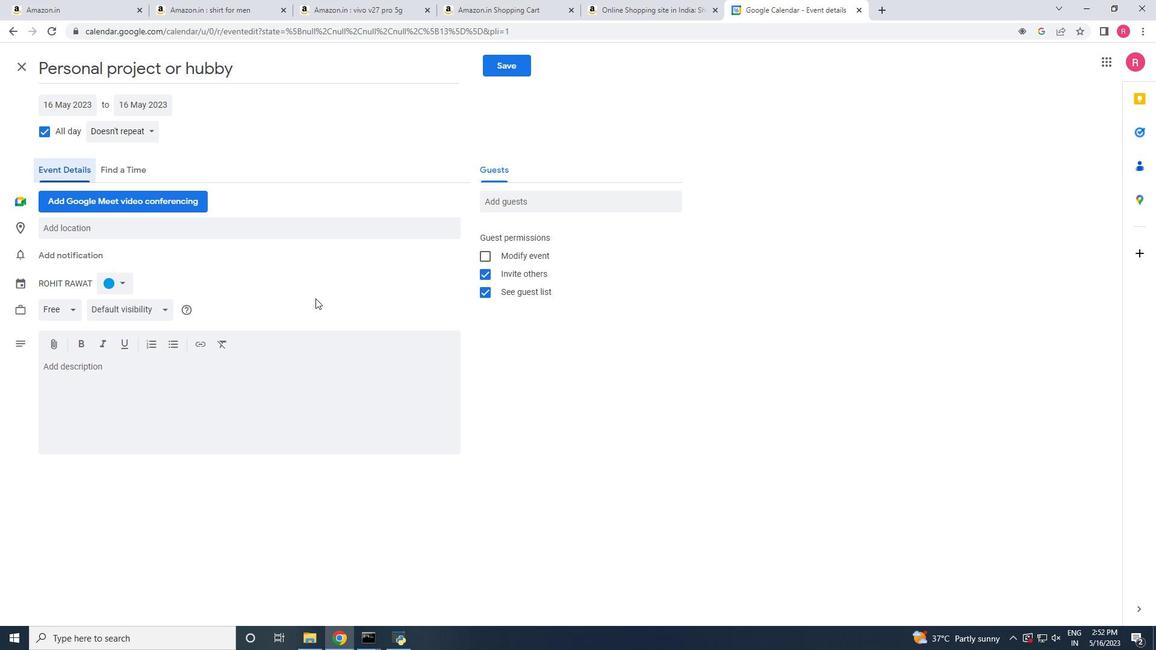 
Action: Mouse scrolled (315, 298) with delta (0, 0)
Screenshot: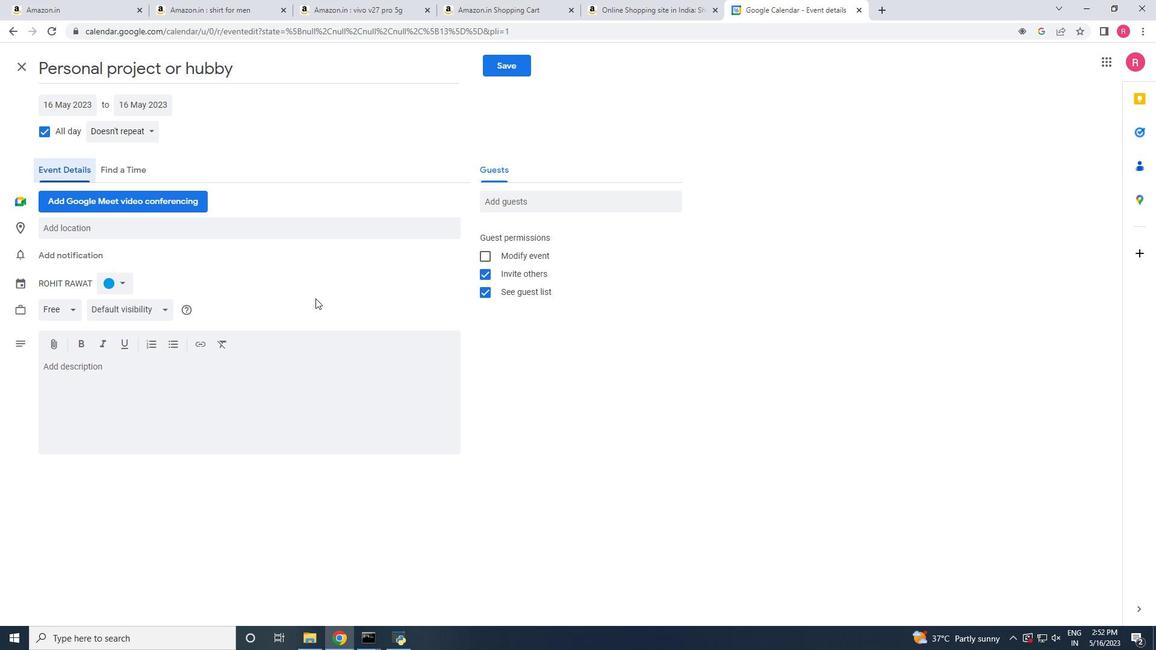 
Action: Mouse scrolled (315, 299) with delta (0, 0)
Screenshot: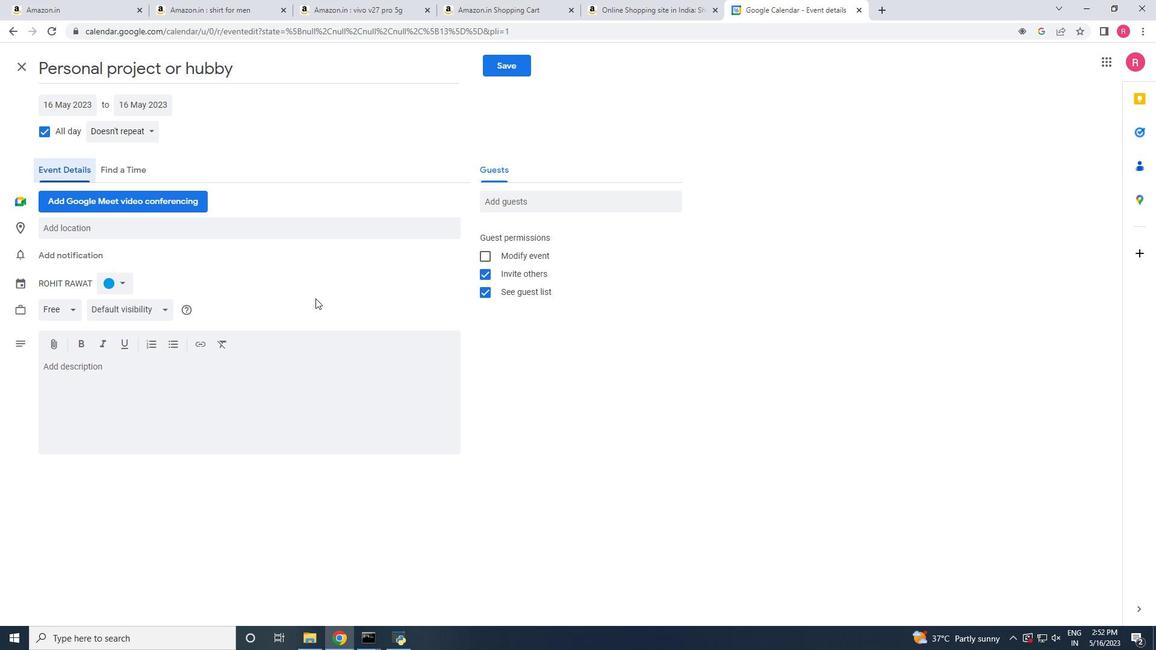 
Action: Mouse scrolled (315, 299) with delta (0, 0)
Screenshot: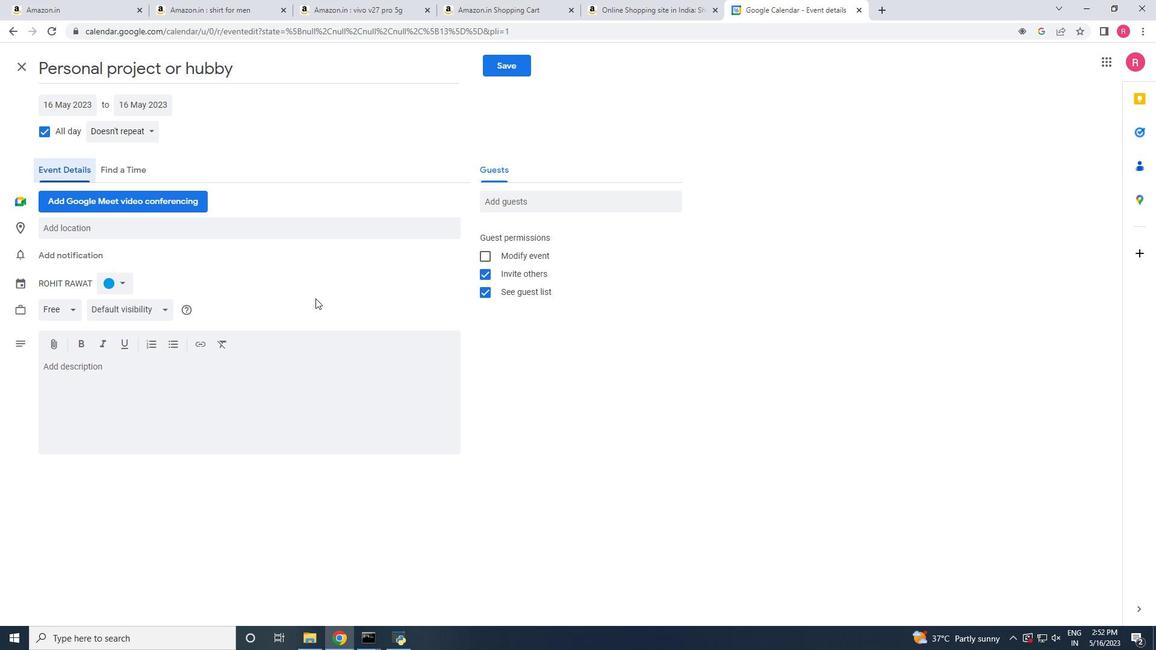 
Action: Mouse scrolled (315, 299) with delta (0, 0)
Screenshot: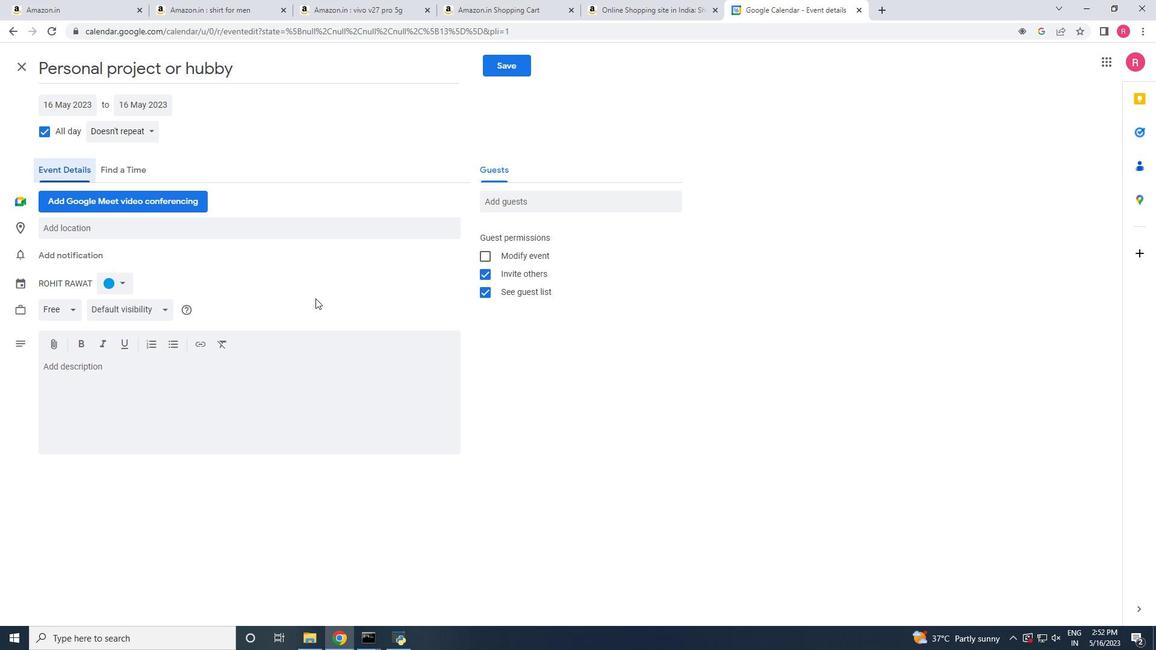 
